Task: Create a rule when custom fields attachments is set to a datein this month.
Action: Mouse moved to (1306, 111)
Screenshot: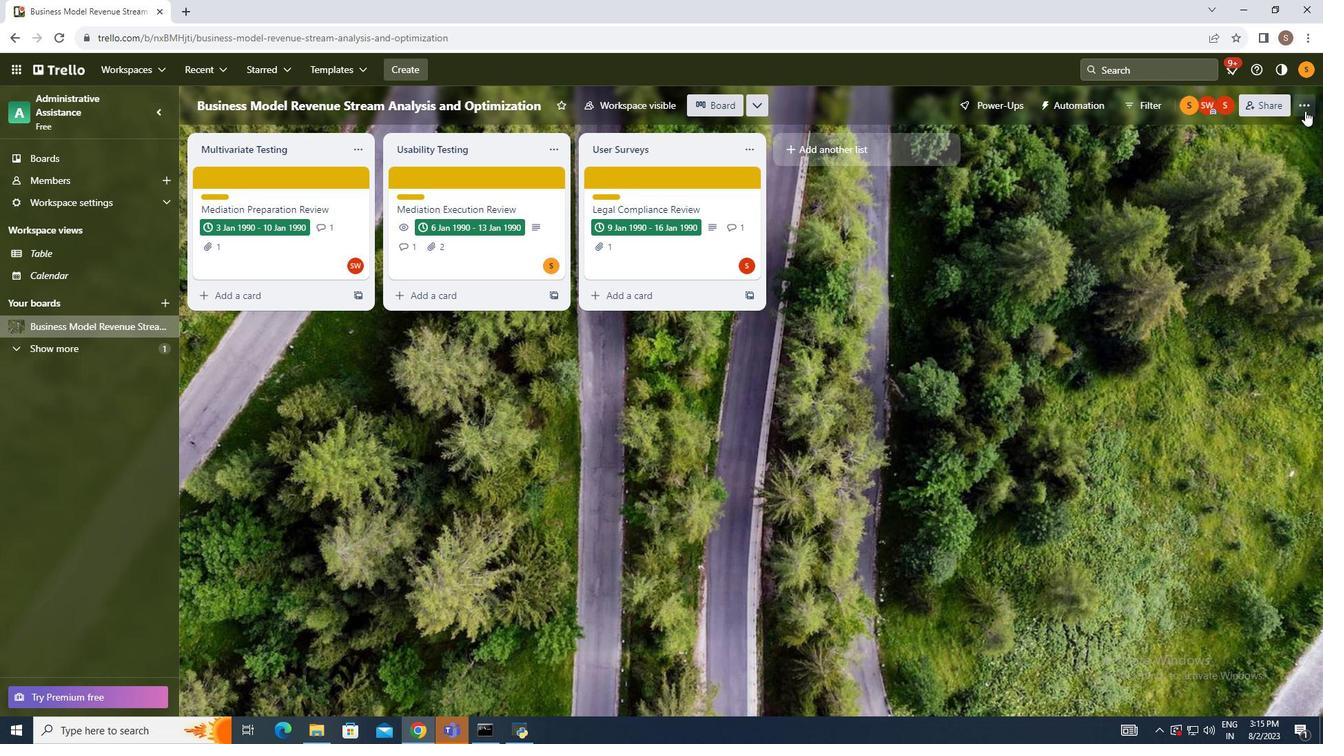 
Action: Mouse pressed left at (1306, 111)
Screenshot: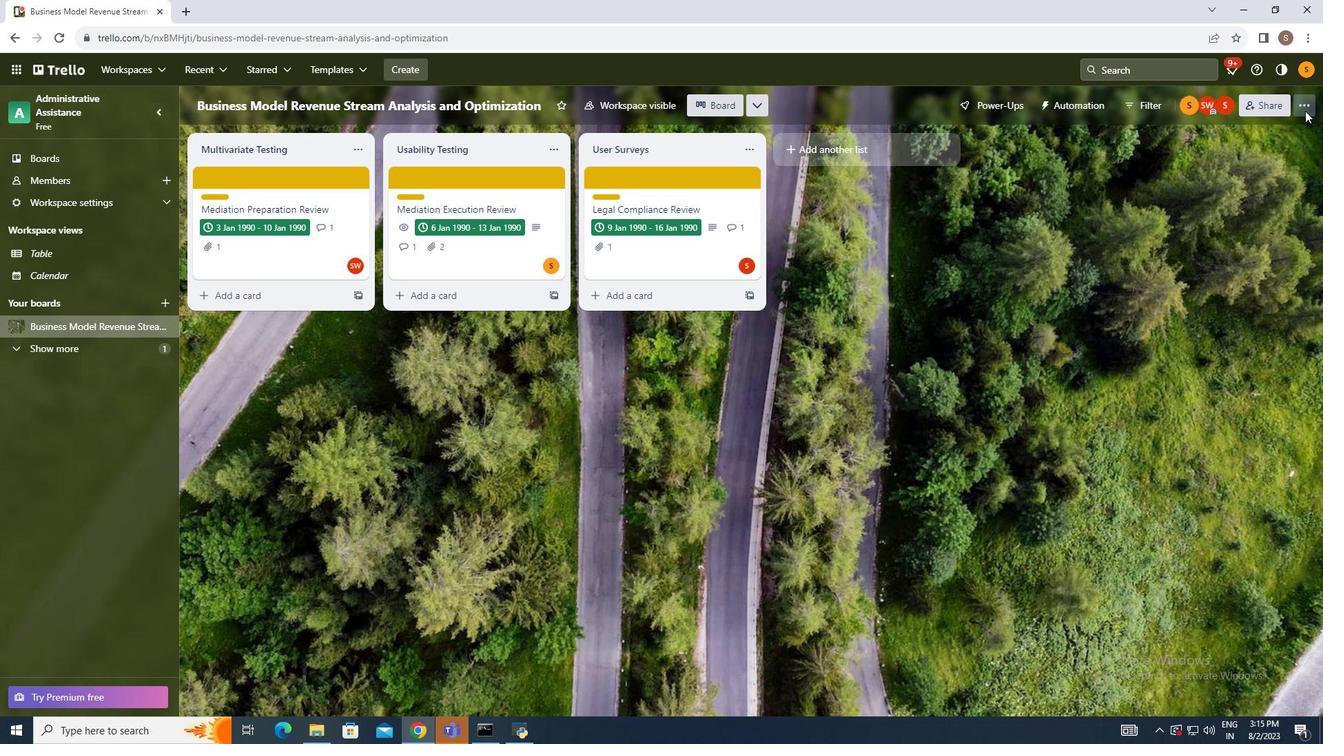 
Action: Mouse moved to (1194, 292)
Screenshot: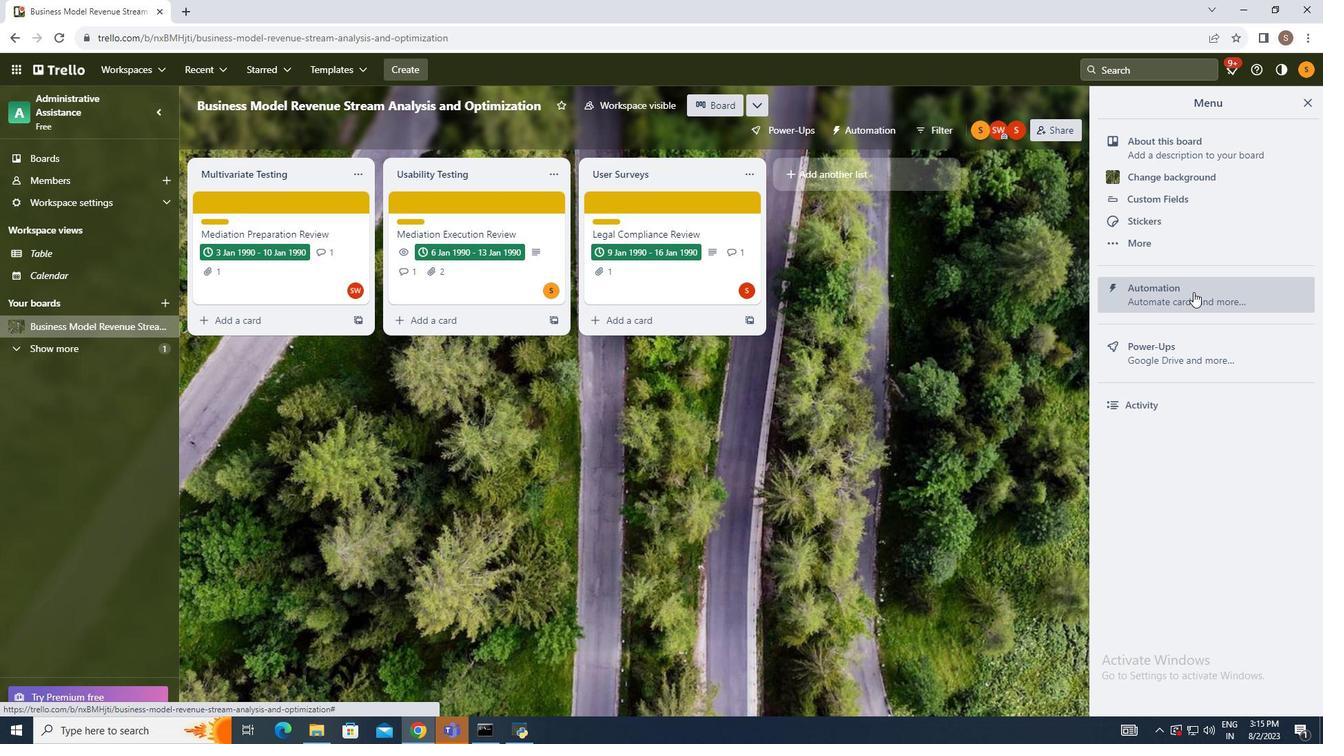 
Action: Mouse pressed left at (1194, 292)
Screenshot: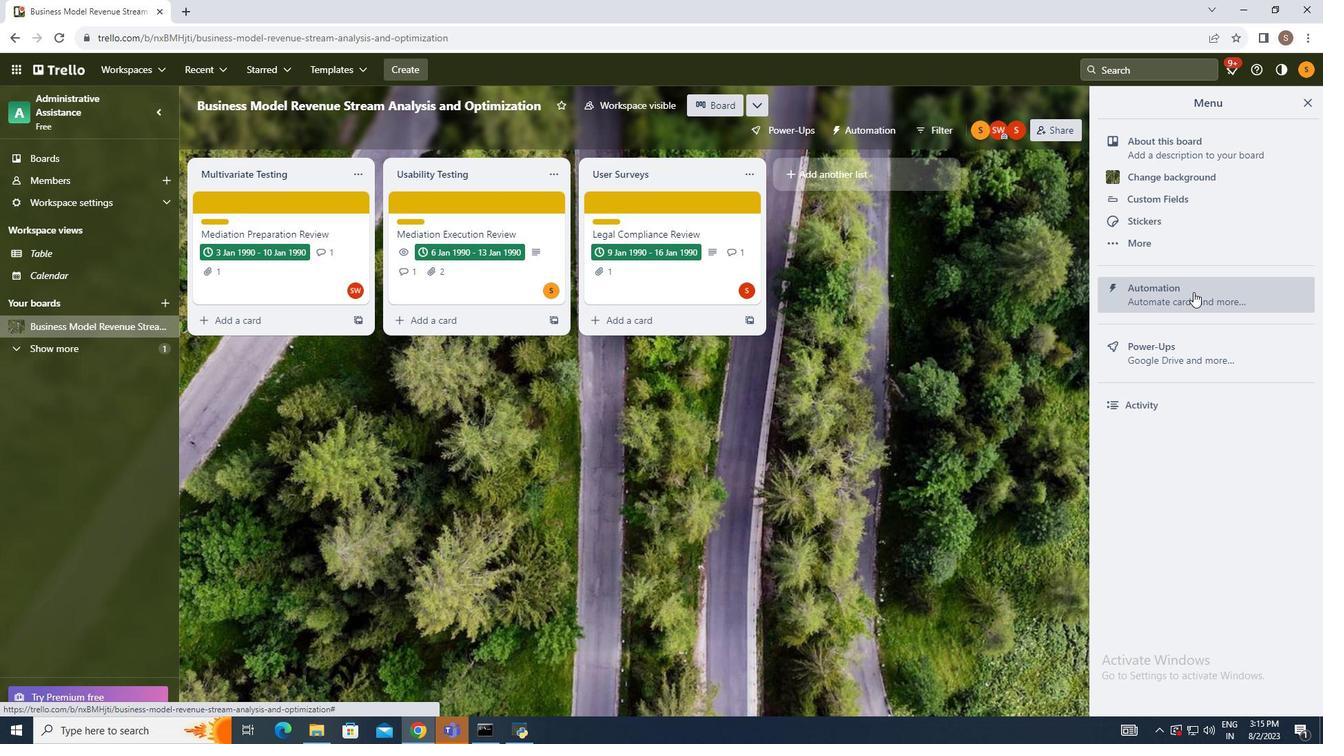 
Action: Mouse moved to (250, 251)
Screenshot: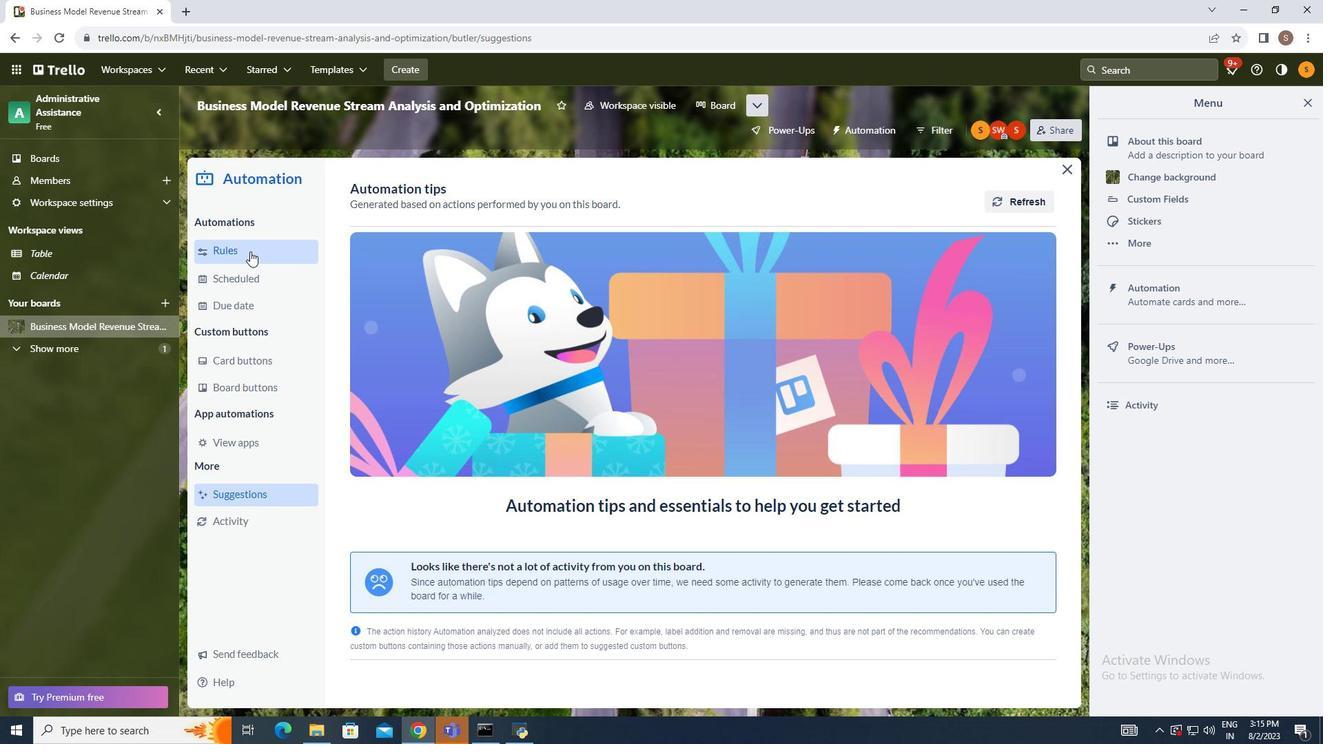 
Action: Mouse pressed left at (250, 251)
Screenshot: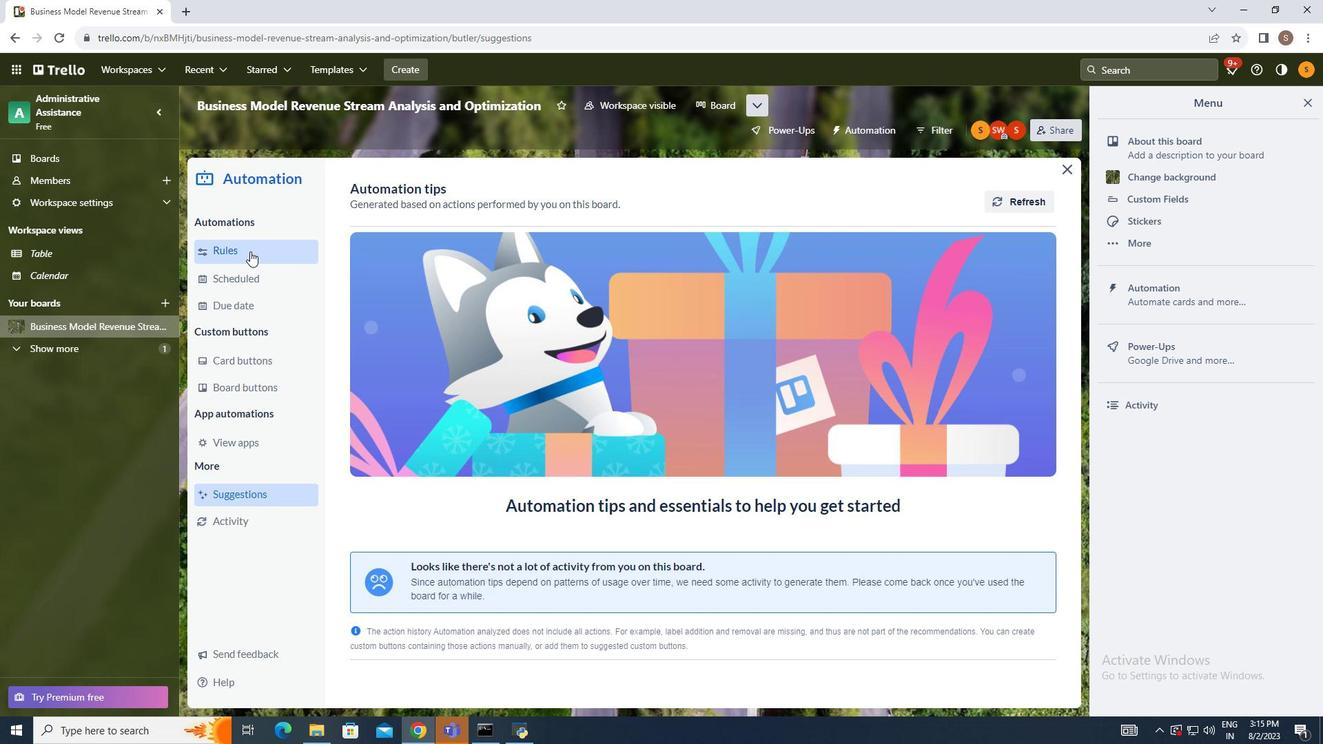 
Action: Mouse moved to (912, 194)
Screenshot: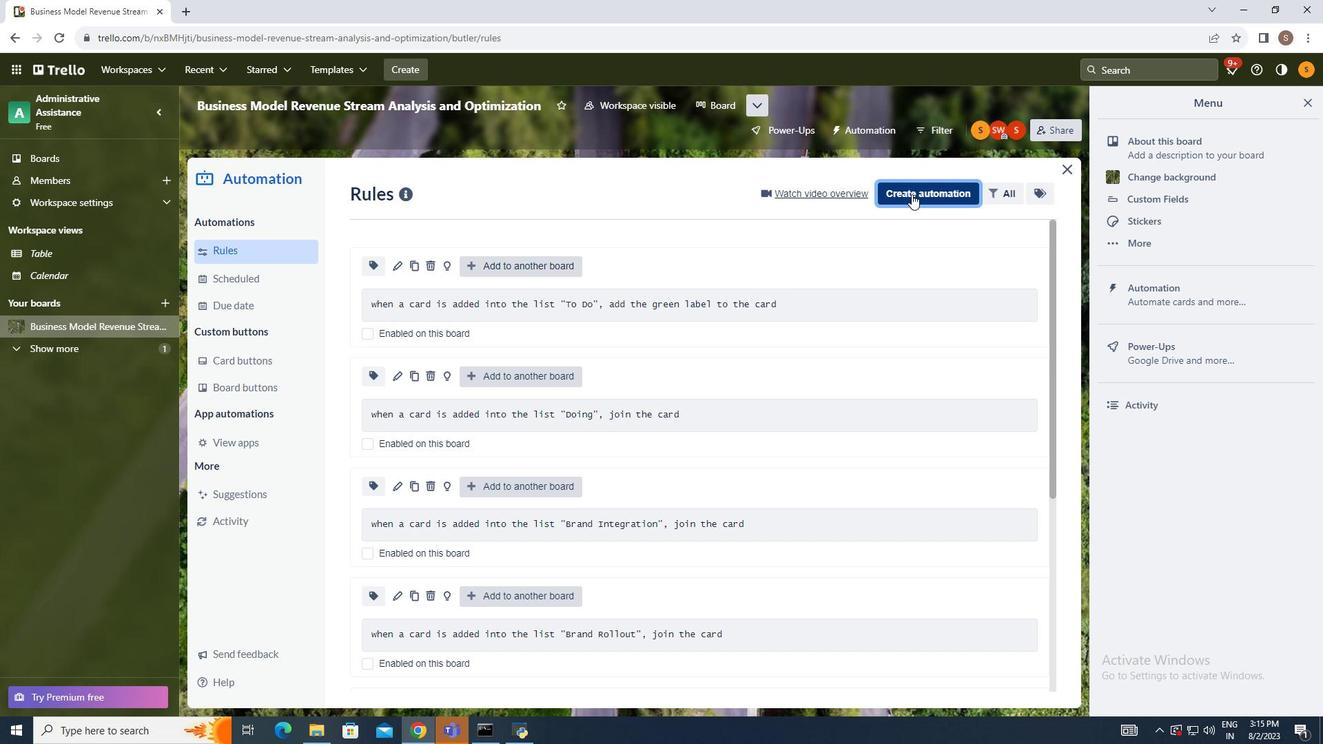 
Action: Mouse pressed left at (912, 194)
Screenshot: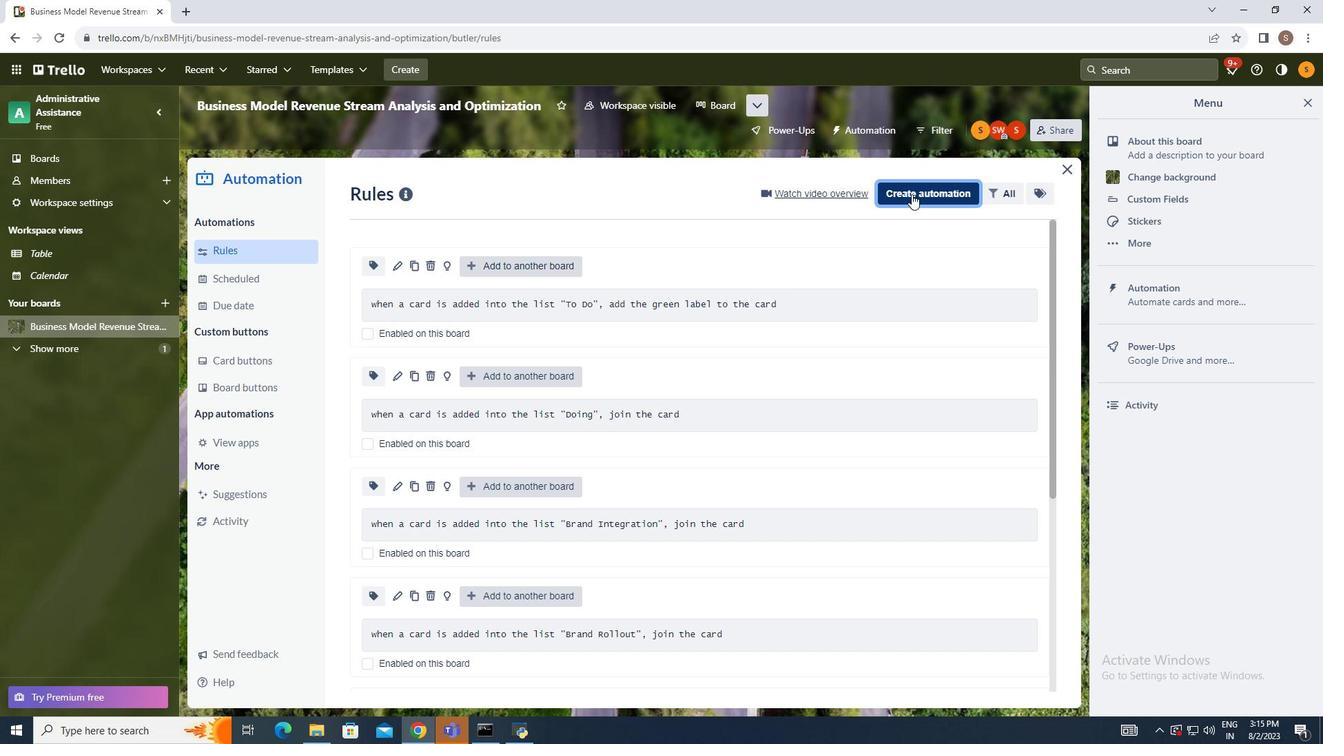 
Action: Mouse moved to (724, 322)
Screenshot: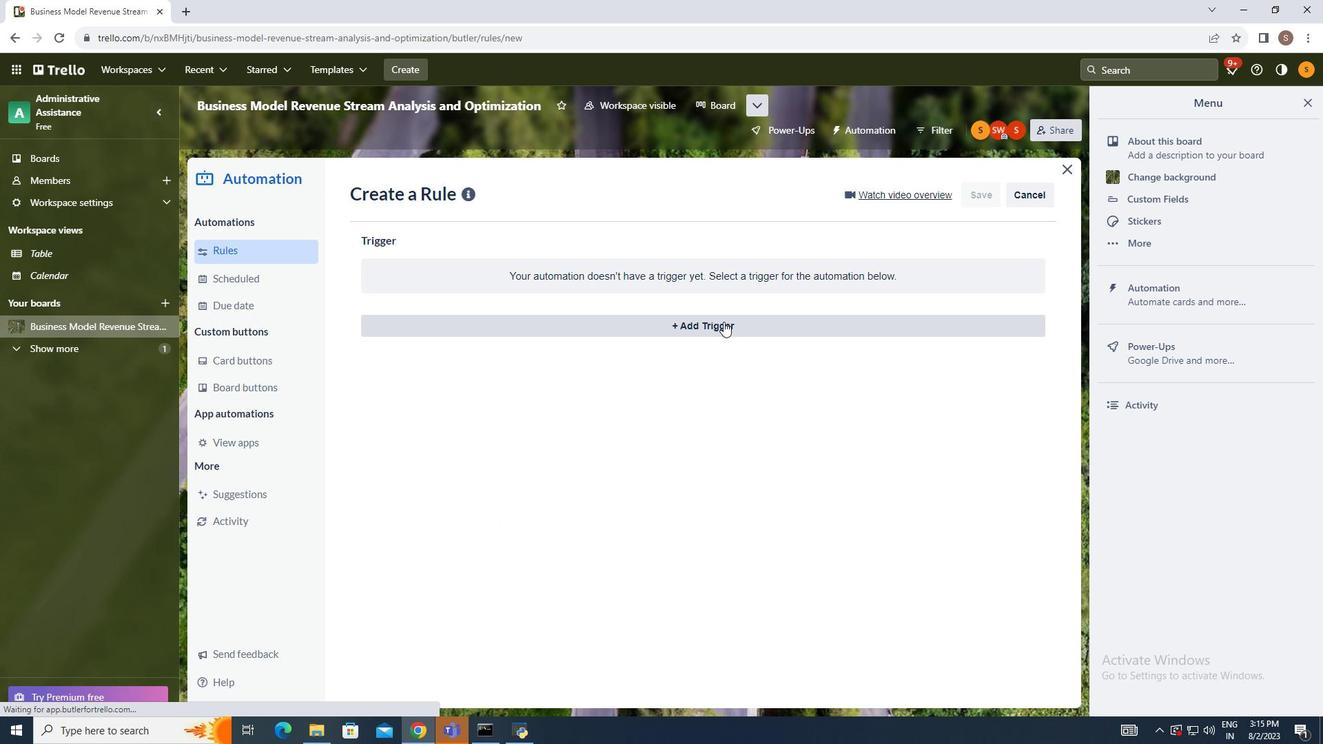 
Action: Mouse pressed left at (724, 322)
Screenshot: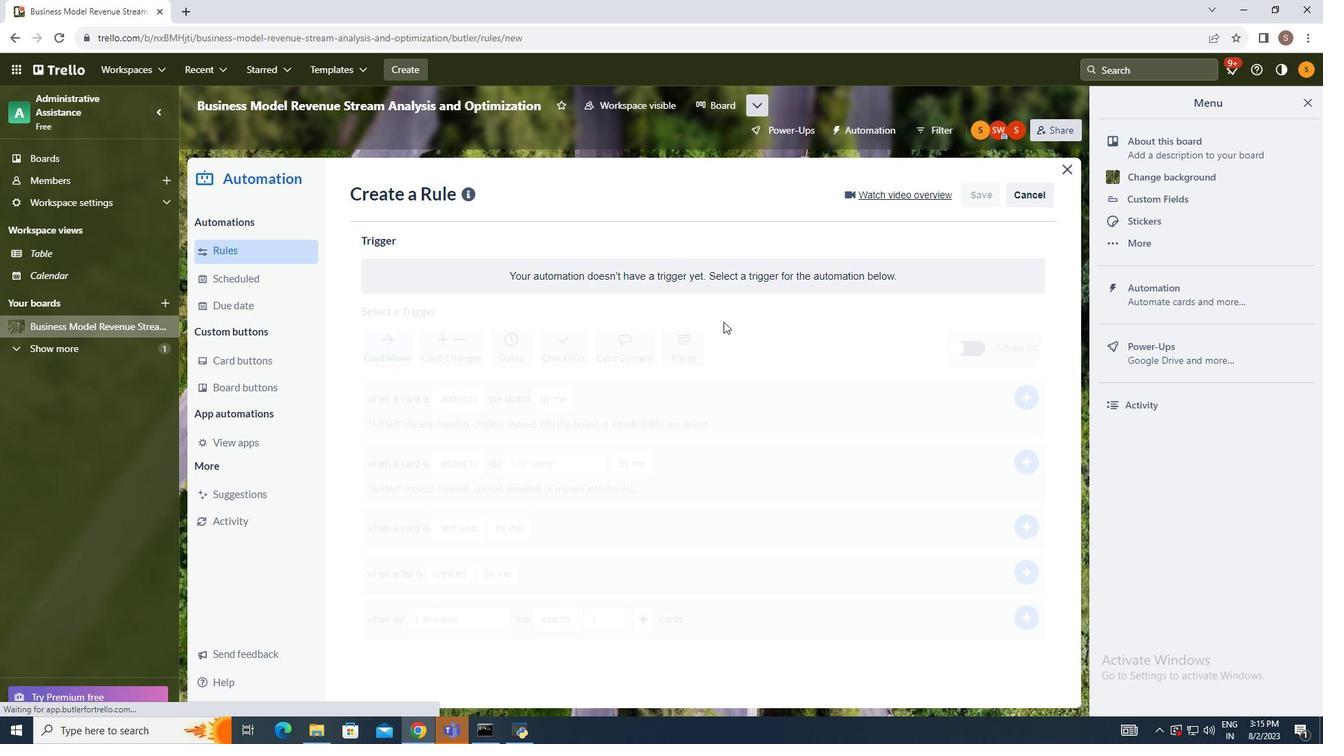 
Action: Mouse moved to (692, 380)
Screenshot: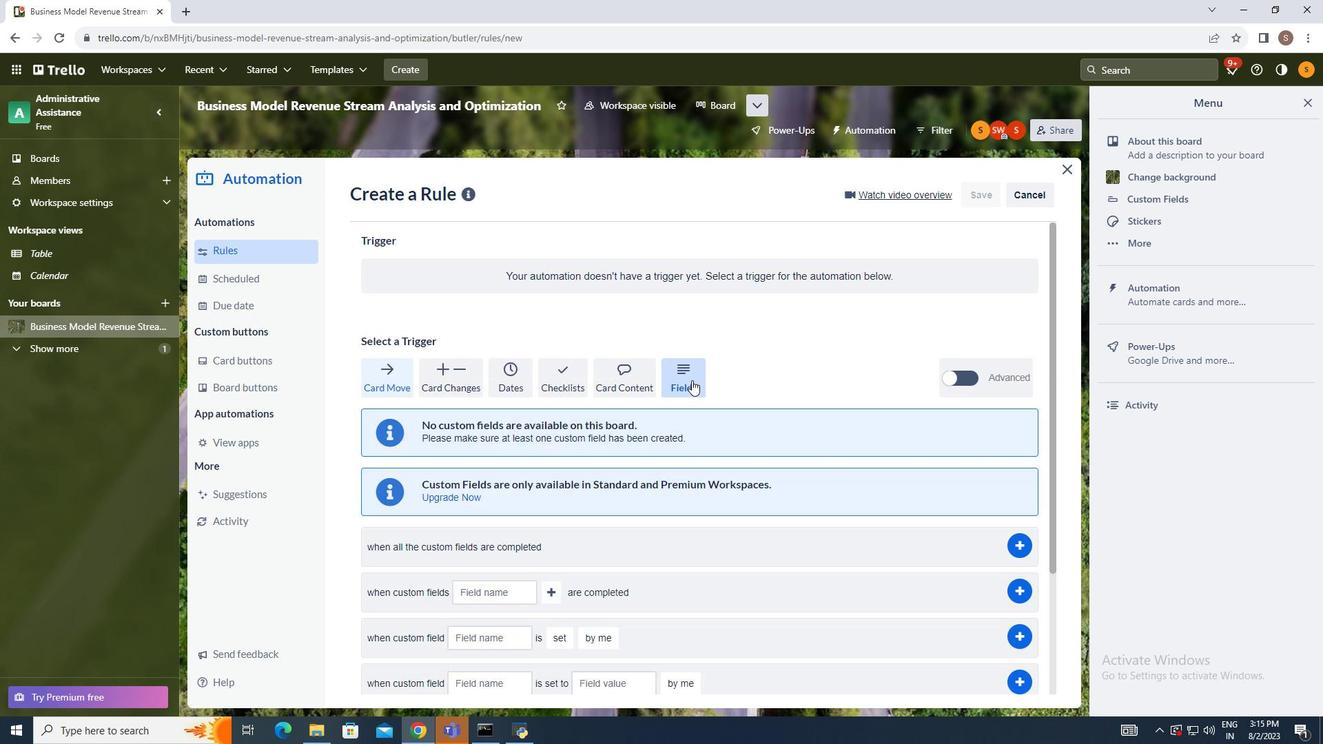 
Action: Mouse pressed left at (692, 380)
Screenshot: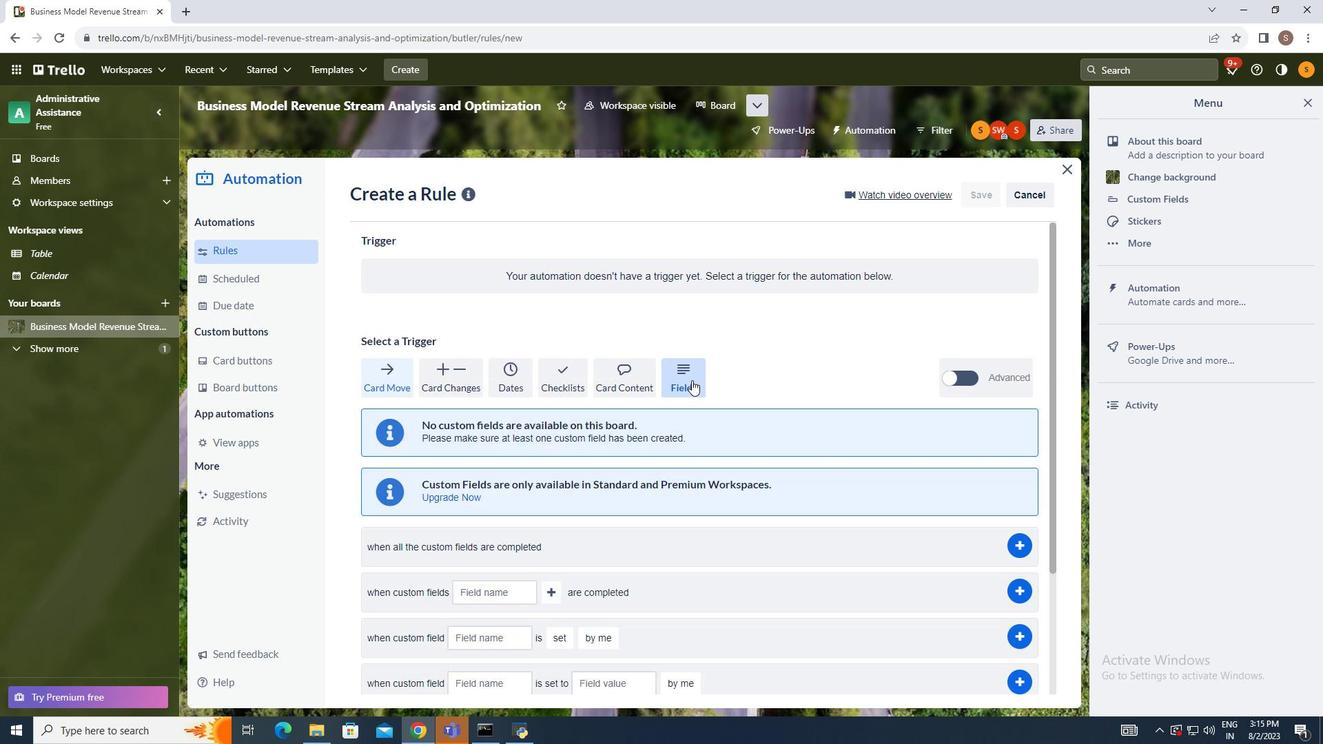 
Action: Mouse moved to (693, 422)
Screenshot: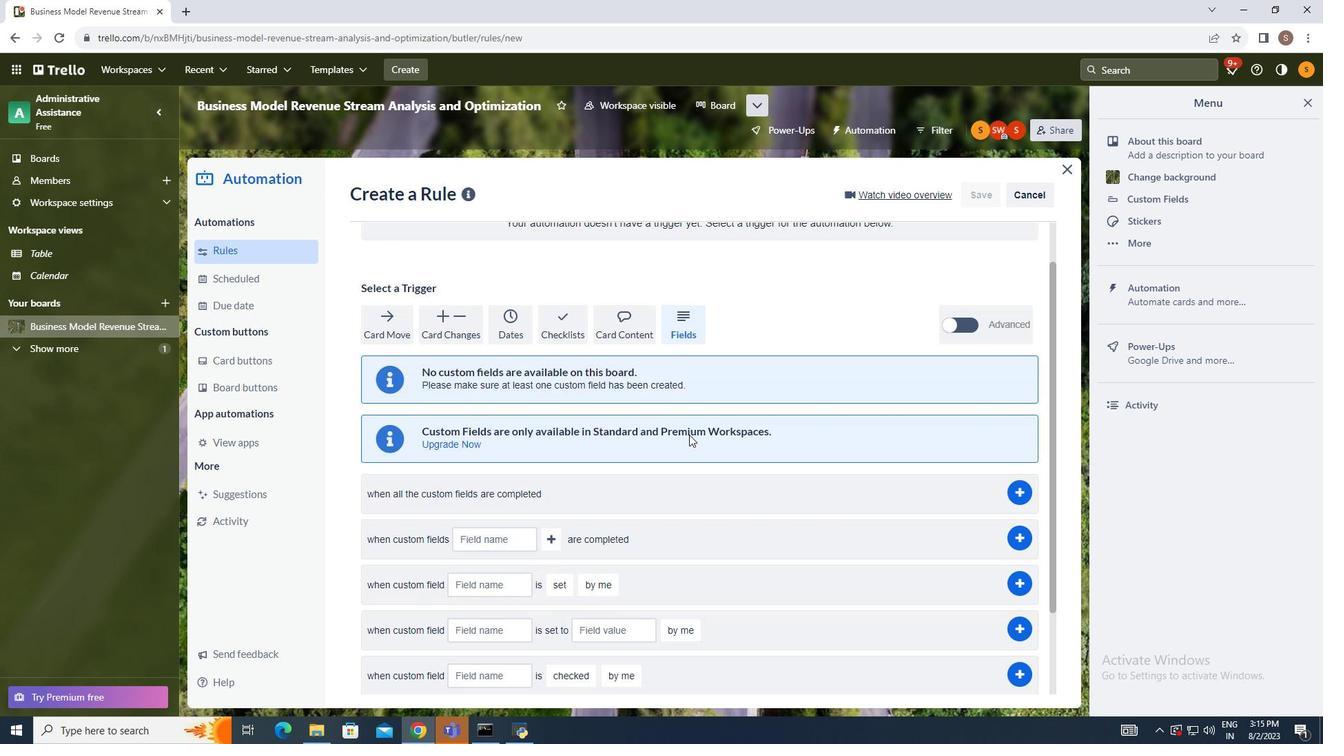 
Action: Mouse scrolled (693, 421) with delta (0, 0)
Screenshot: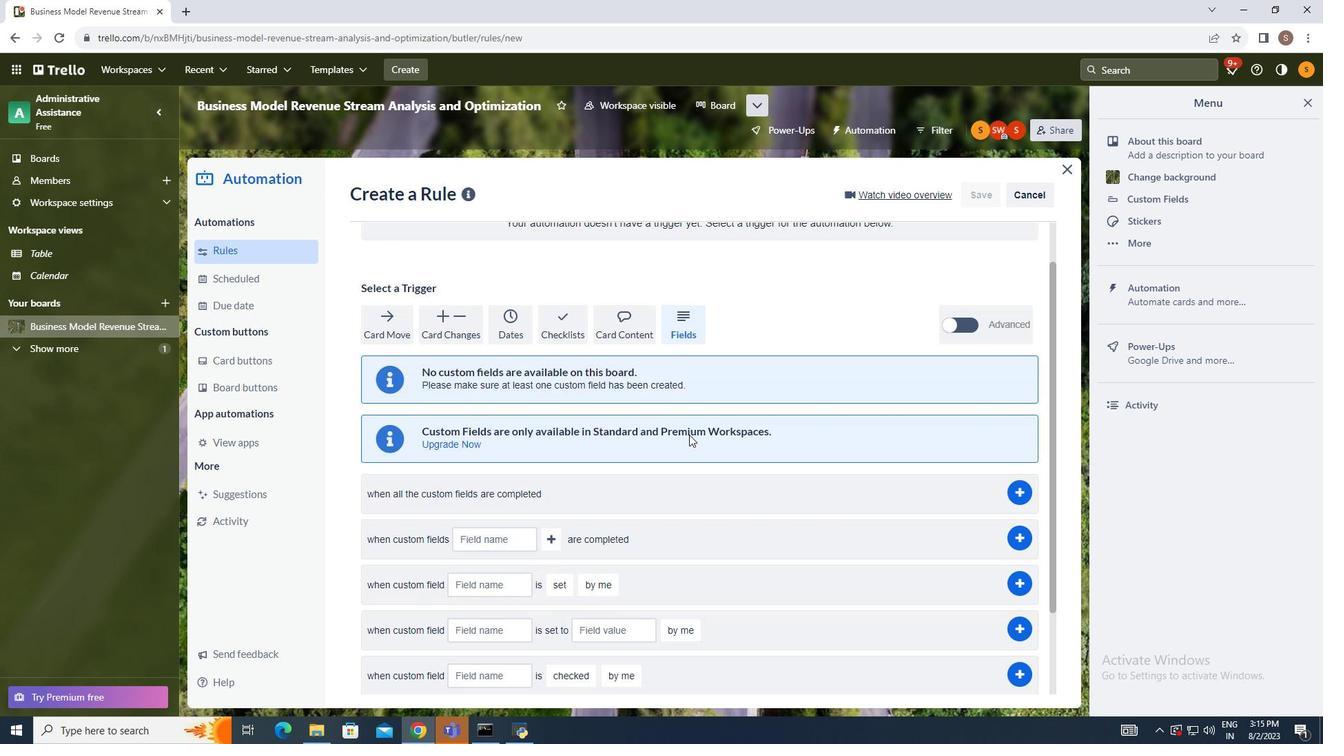 
Action: Mouse moved to (691, 429)
Screenshot: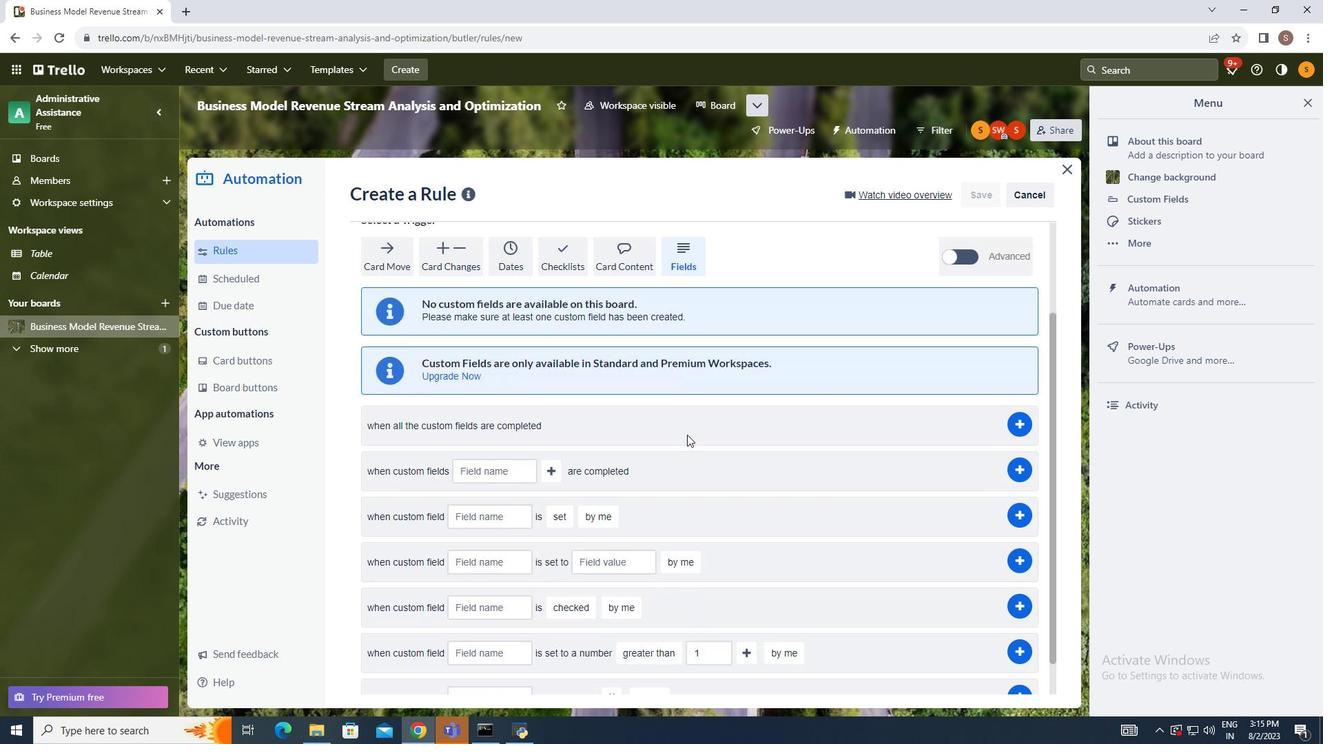 
Action: Mouse scrolled (691, 428) with delta (0, 0)
Screenshot: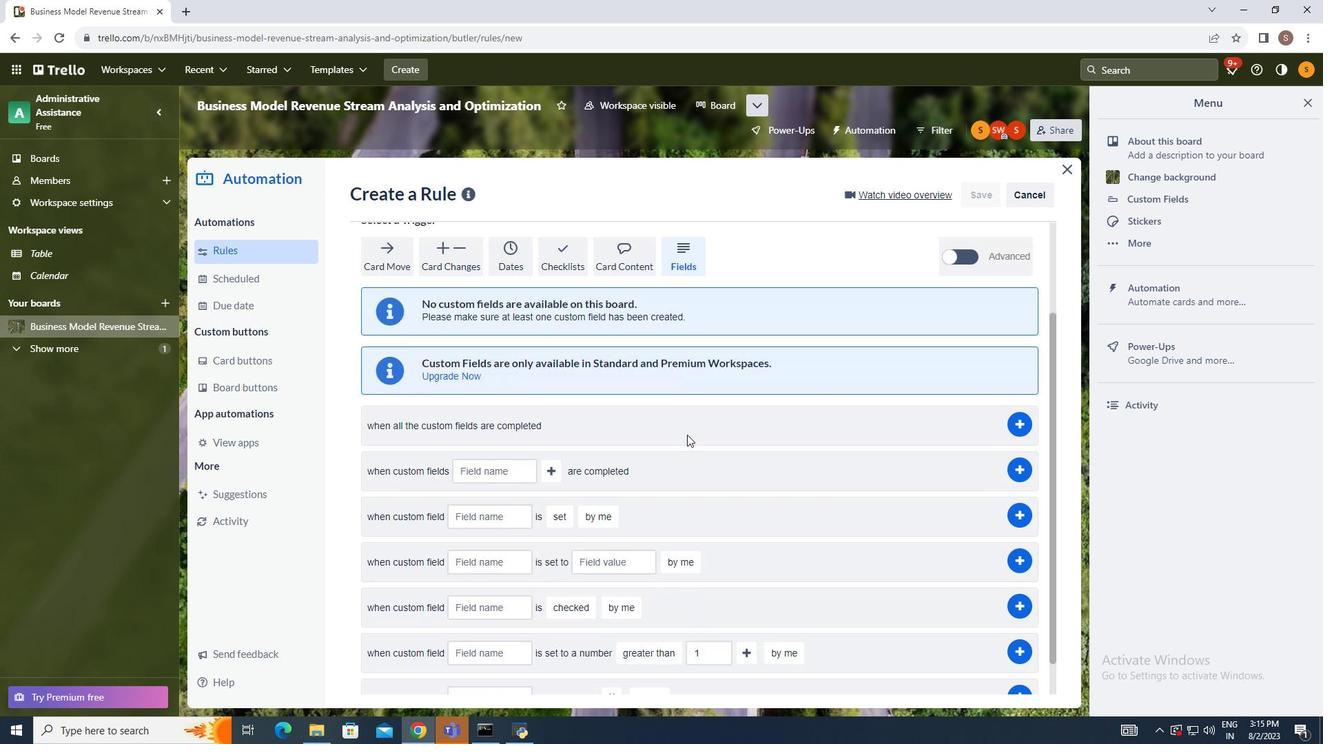 
Action: Mouse moved to (690, 433)
Screenshot: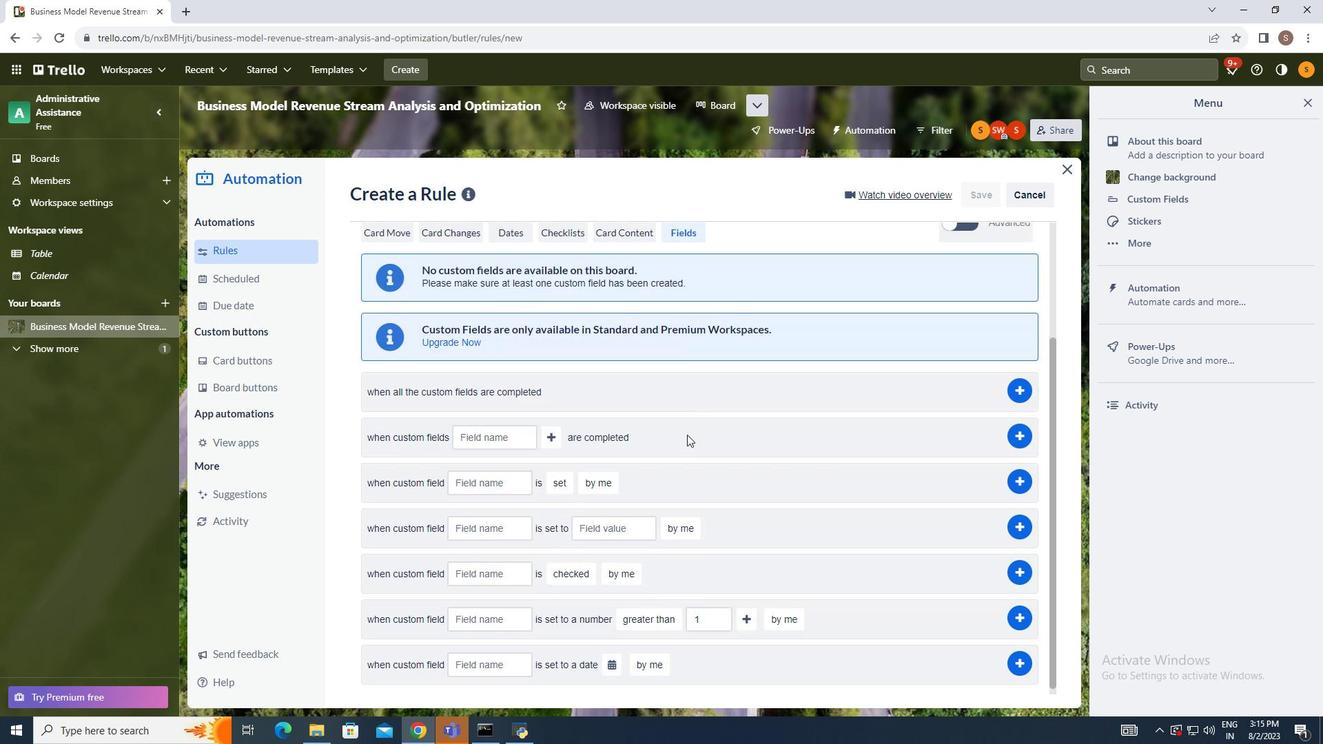 
Action: Mouse scrolled (690, 433) with delta (0, 0)
Screenshot: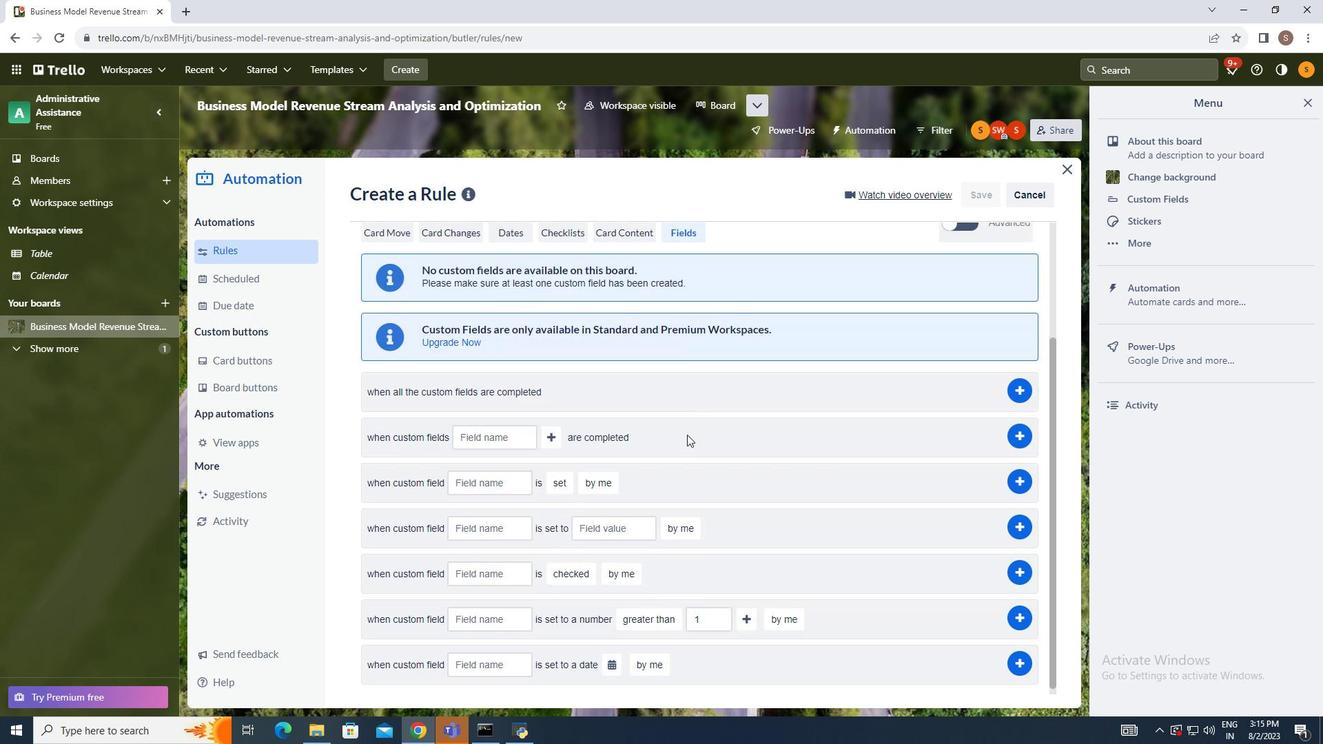 
Action: Mouse moved to (690, 434)
Screenshot: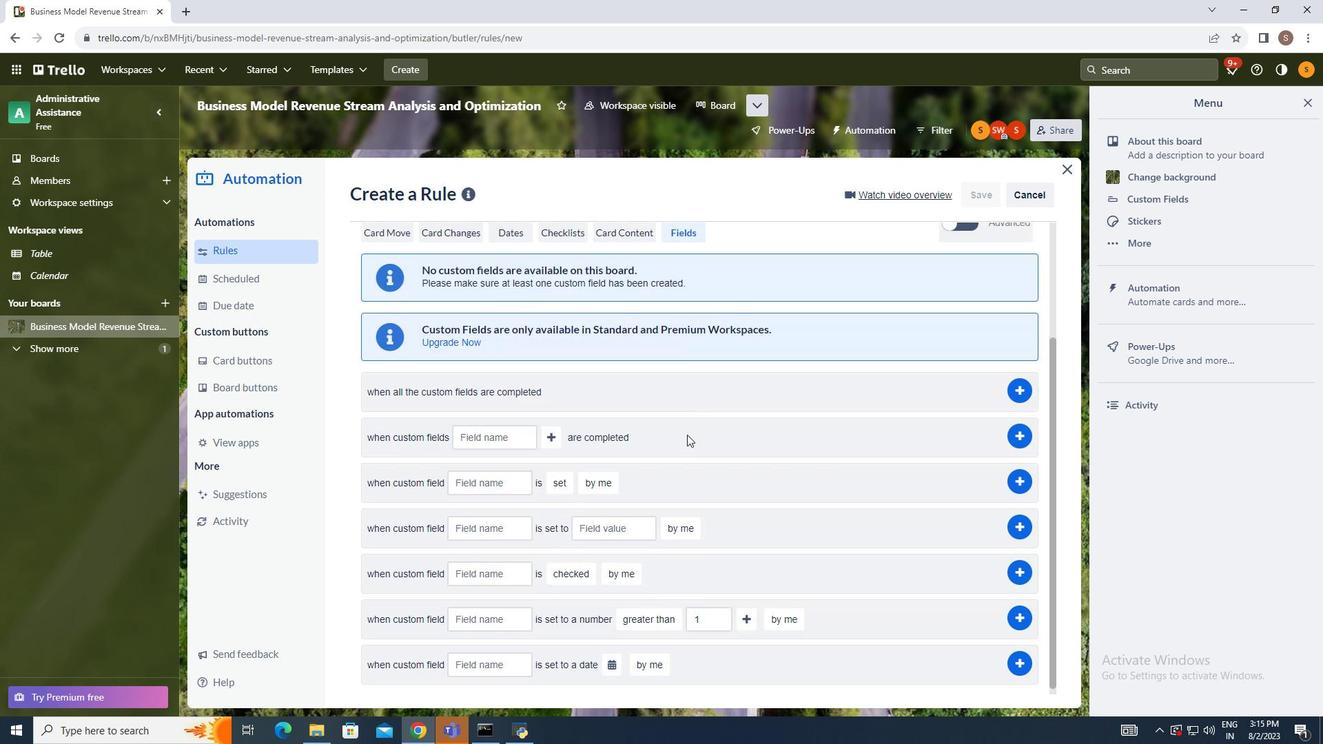 
Action: Mouse scrolled (690, 433) with delta (0, 0)
Screenshot: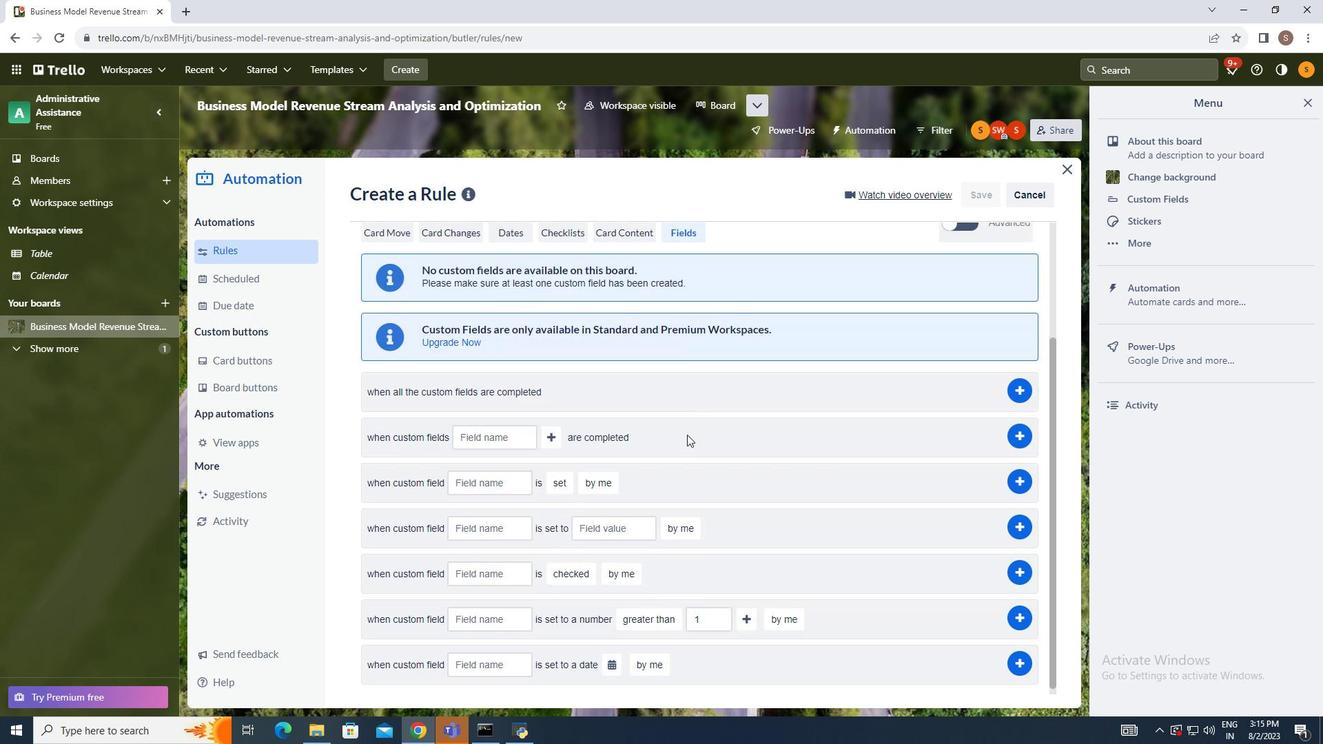 
Action: Mouse moved to (688, 435)
Screenshot: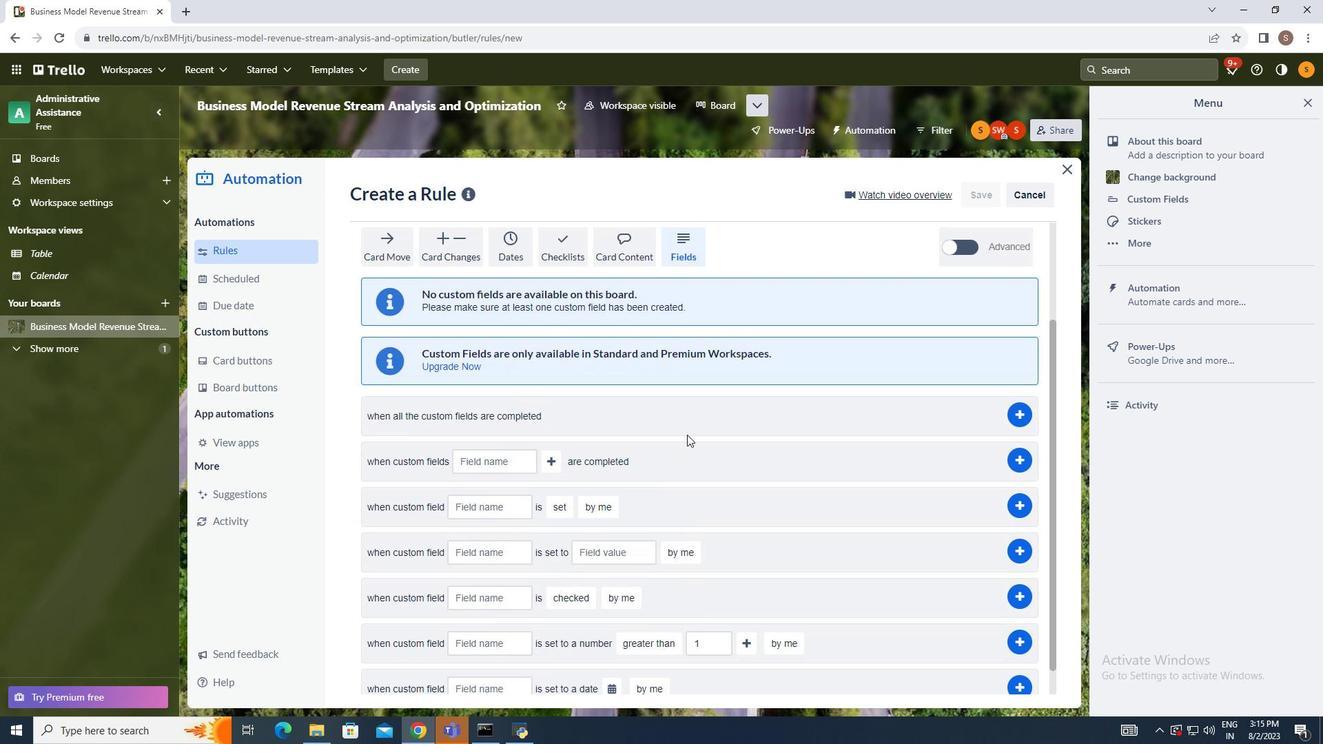 
Action: Mouse scrolled (688, 435) with delta (0, 0)
Screenshot: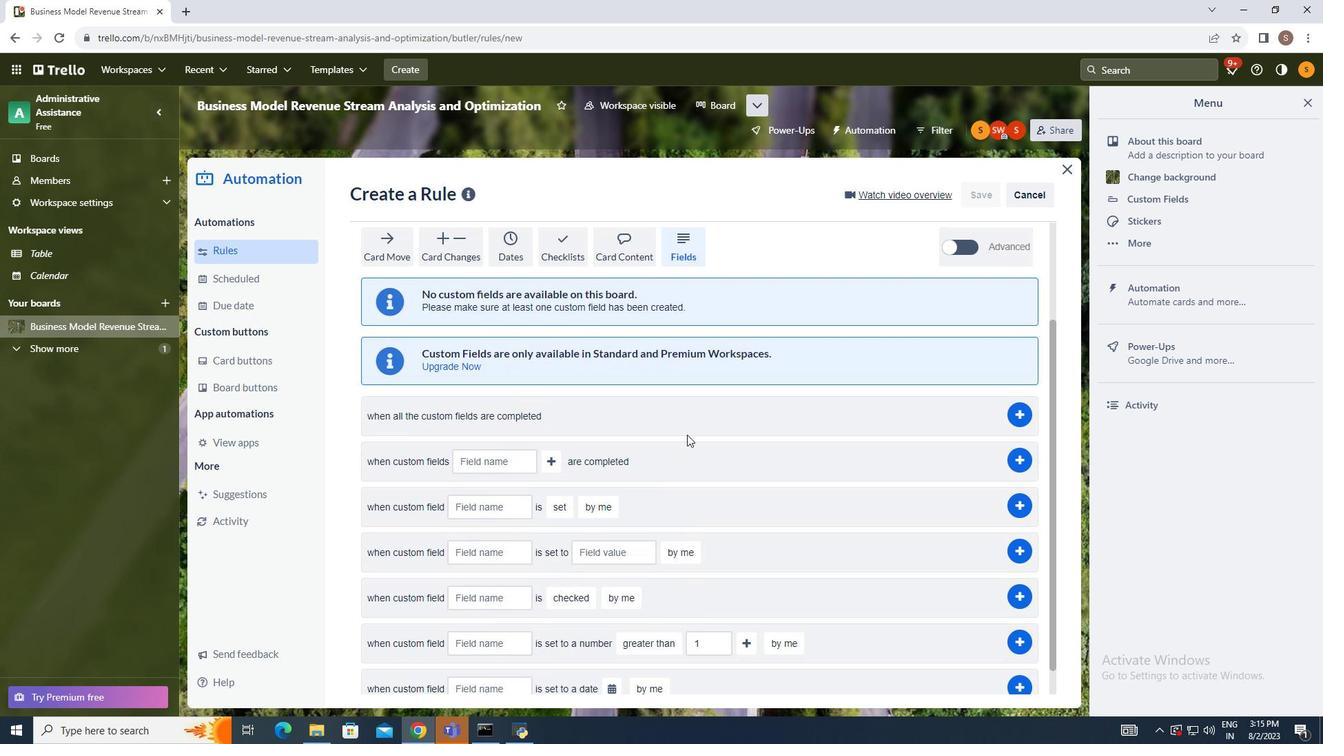 
Action: Mouse moved to (691, 435)
Screenshot: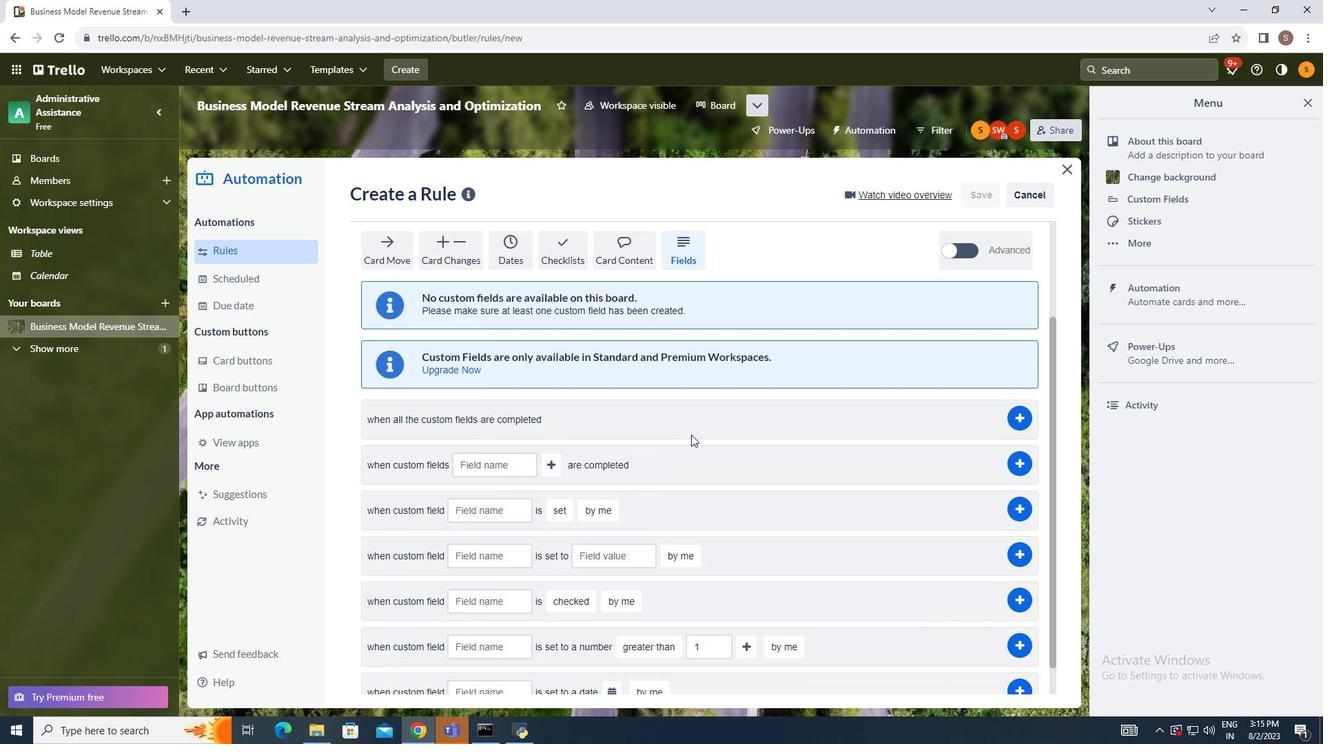 
Action: Mouse scrolled (691, 434) with delta (0, 0)
Screenshot: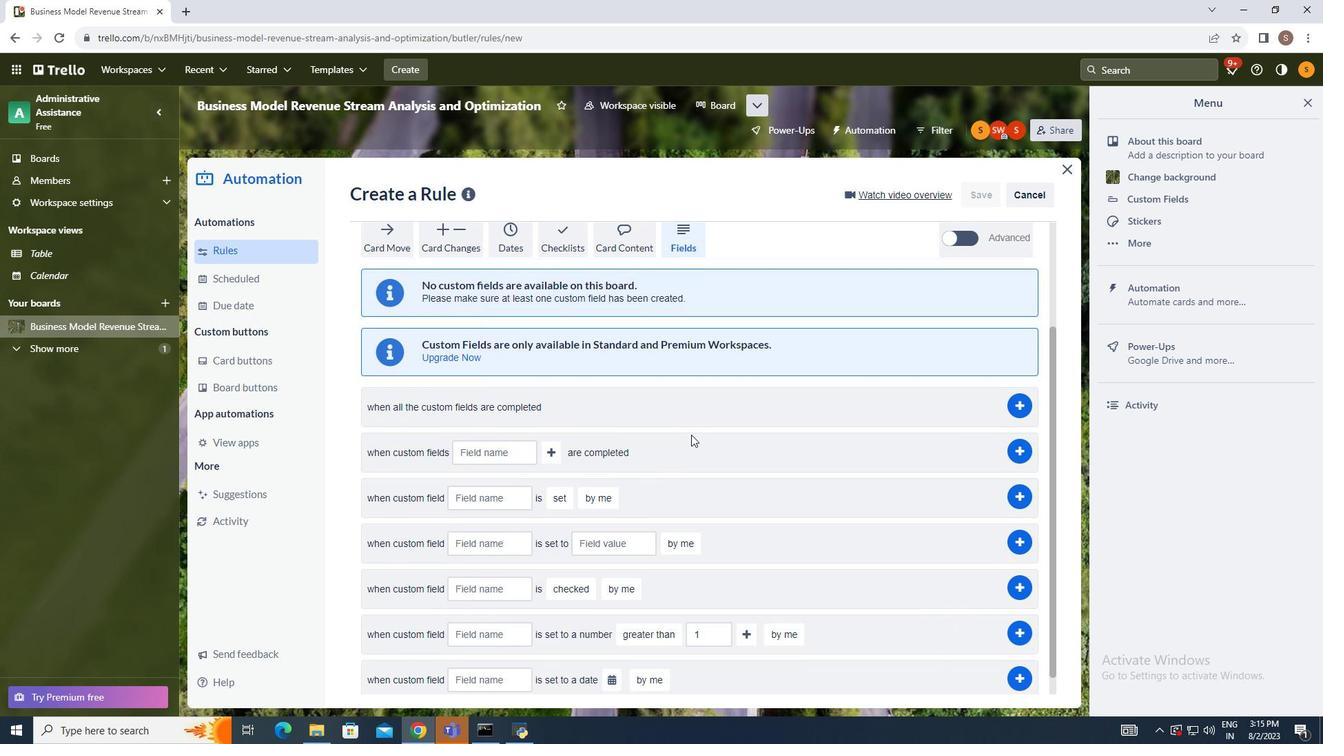 
Action: Mouse scrolled (691, 435) with delta (0, 0)
Screenshot: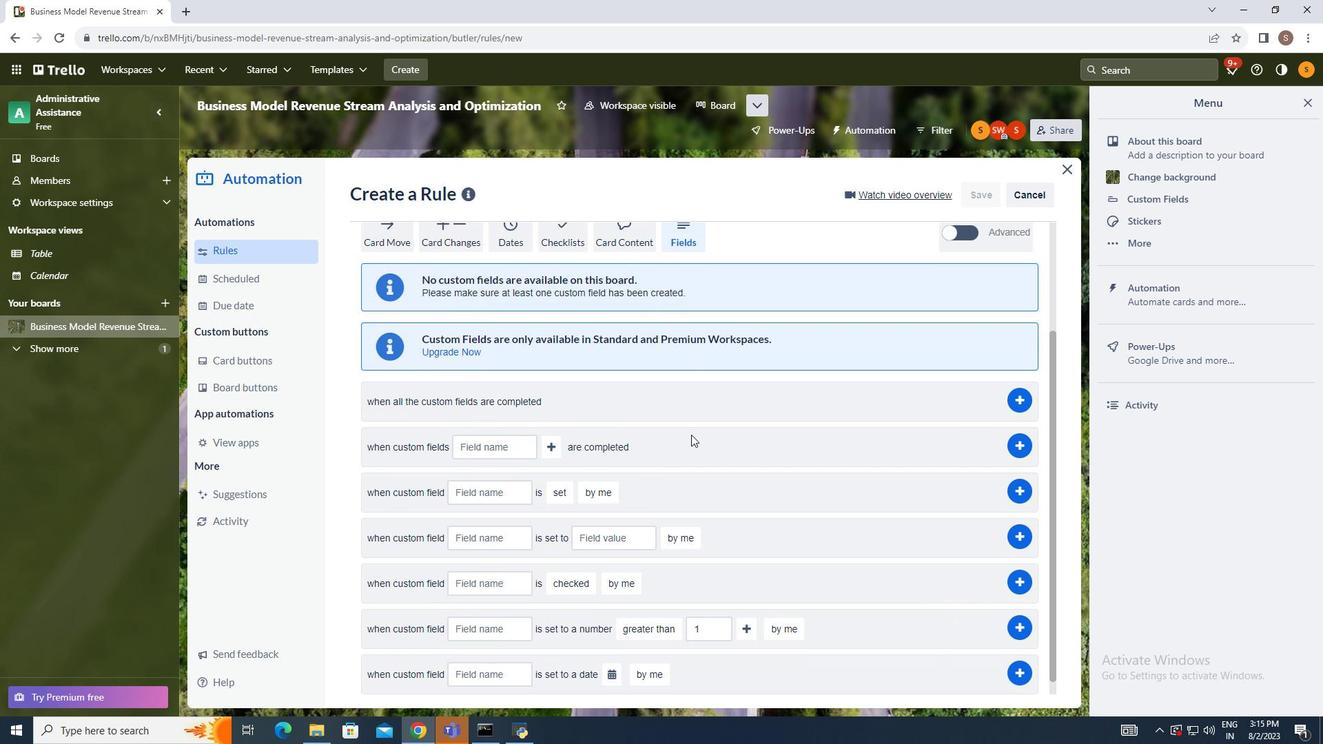 
Action: Mouse scrolled (691, 434) with delta (0, 0)
Screenshot: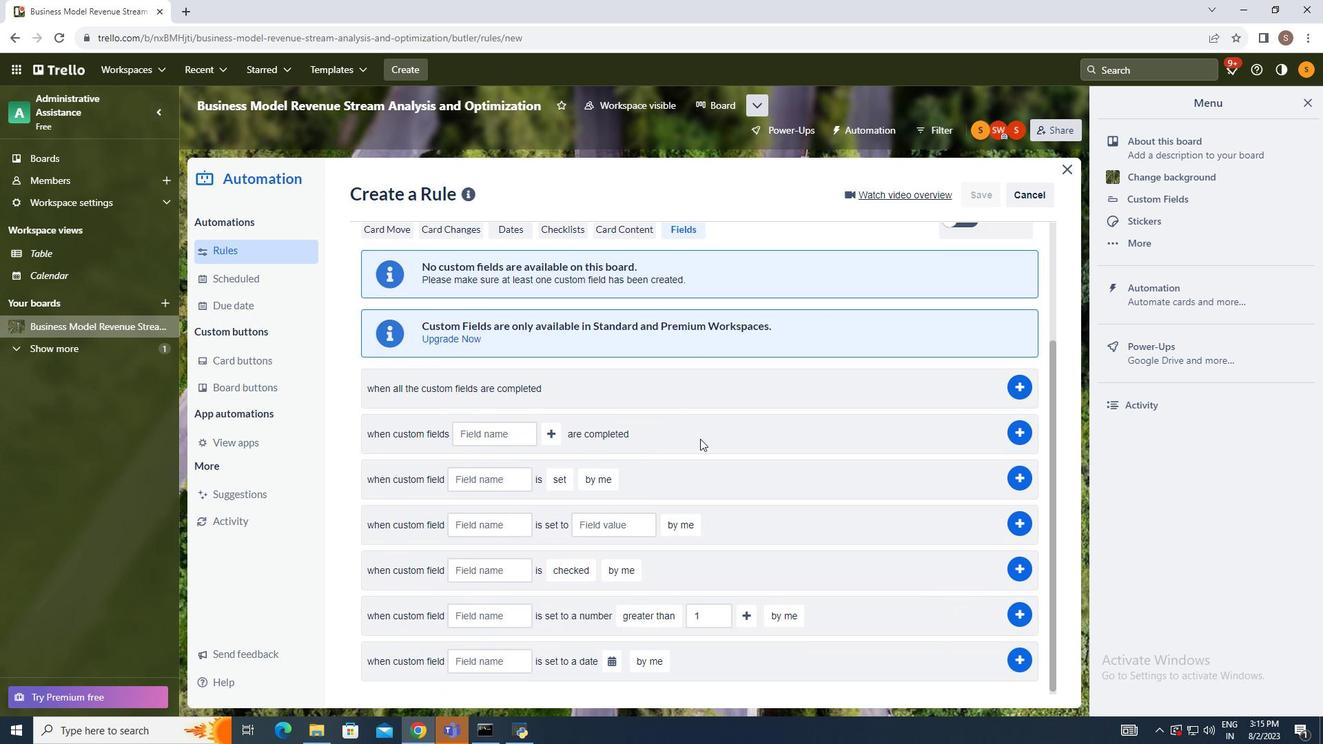 
Action: Mouse scrolled (691, 434) with delta (0, 0)
Screenshot: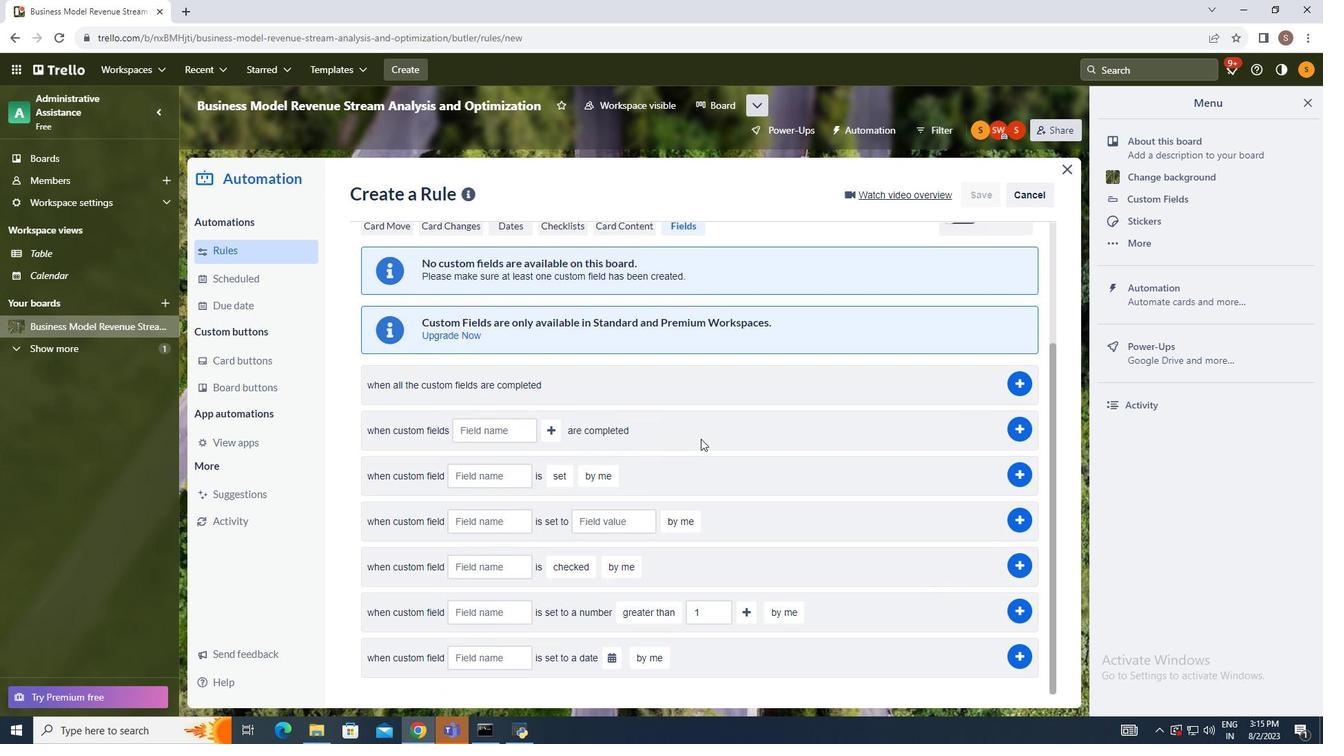 
Action: Mouse moved to (473, 661)
Screenshot: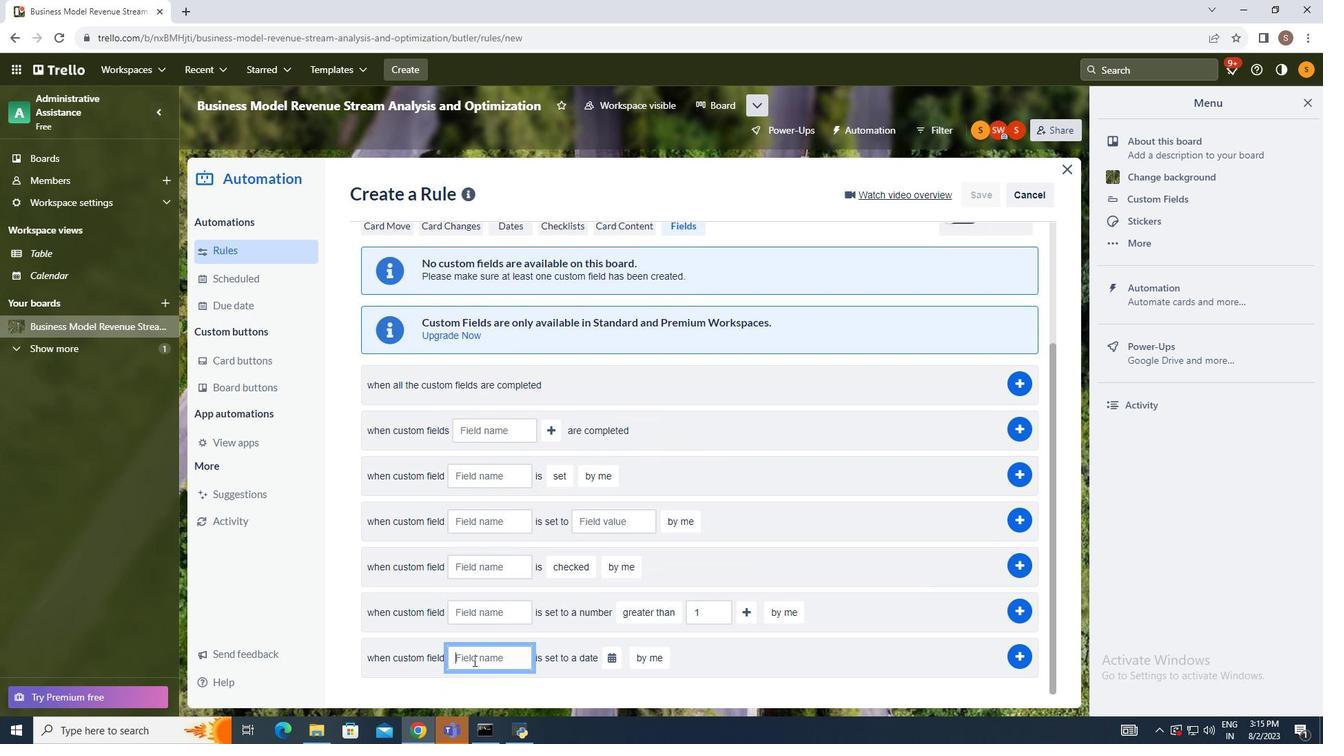 
Action: Mouse pressed left at (473, 661)
Screenshot: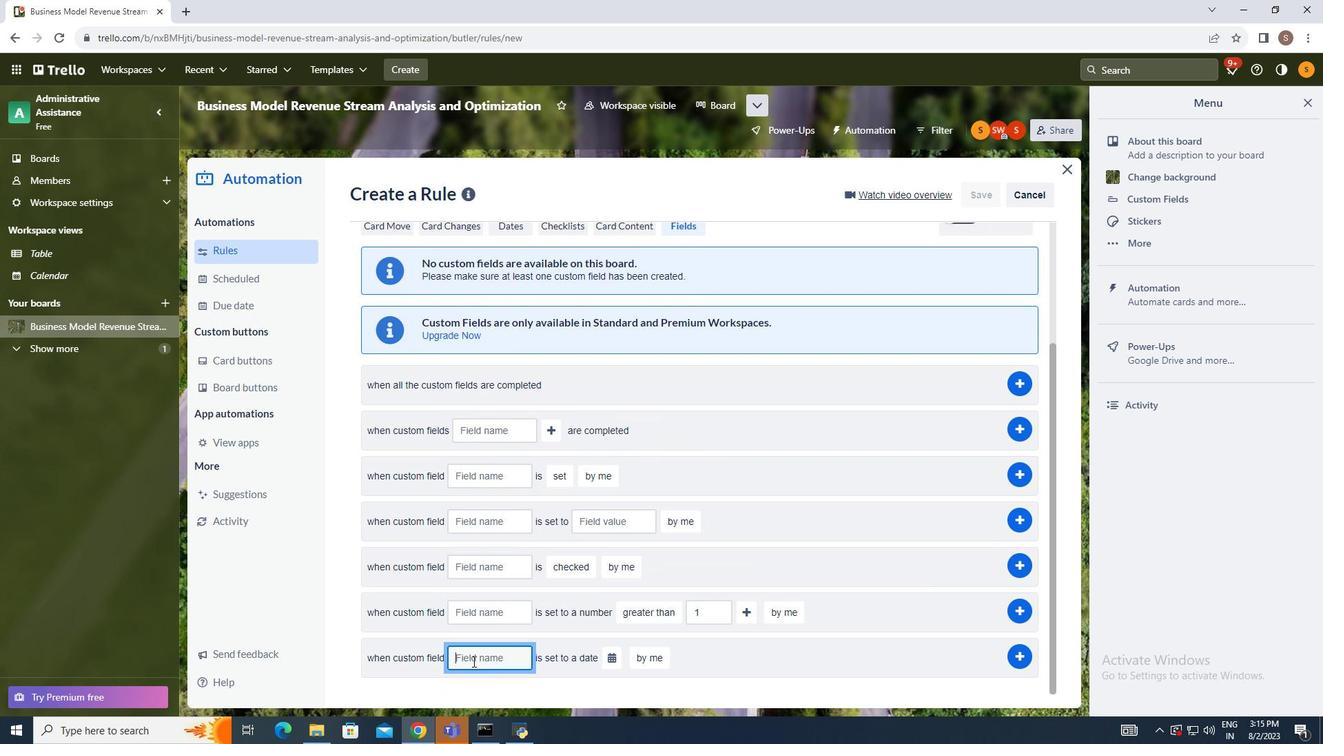 
Action: Mouse moved to (313, 597)
Screenshot: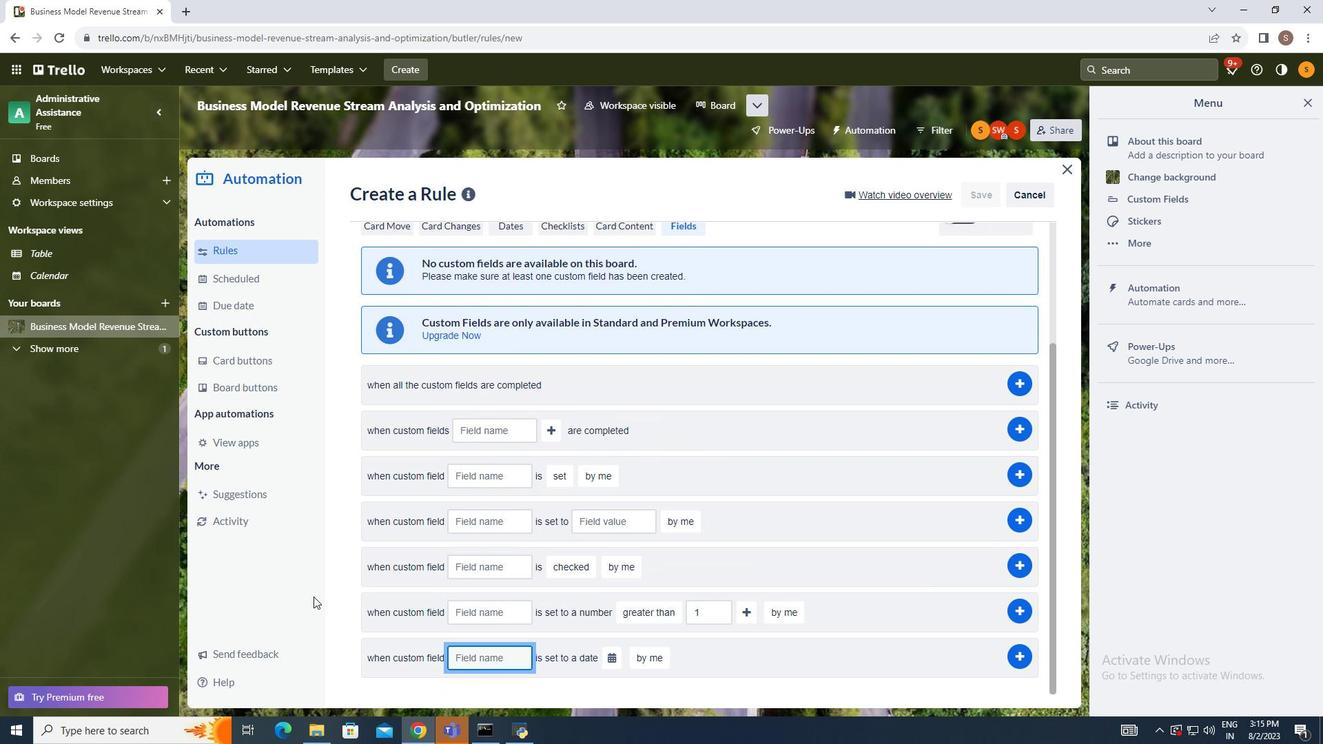 
Action: Key pressed attachments
Screenshot: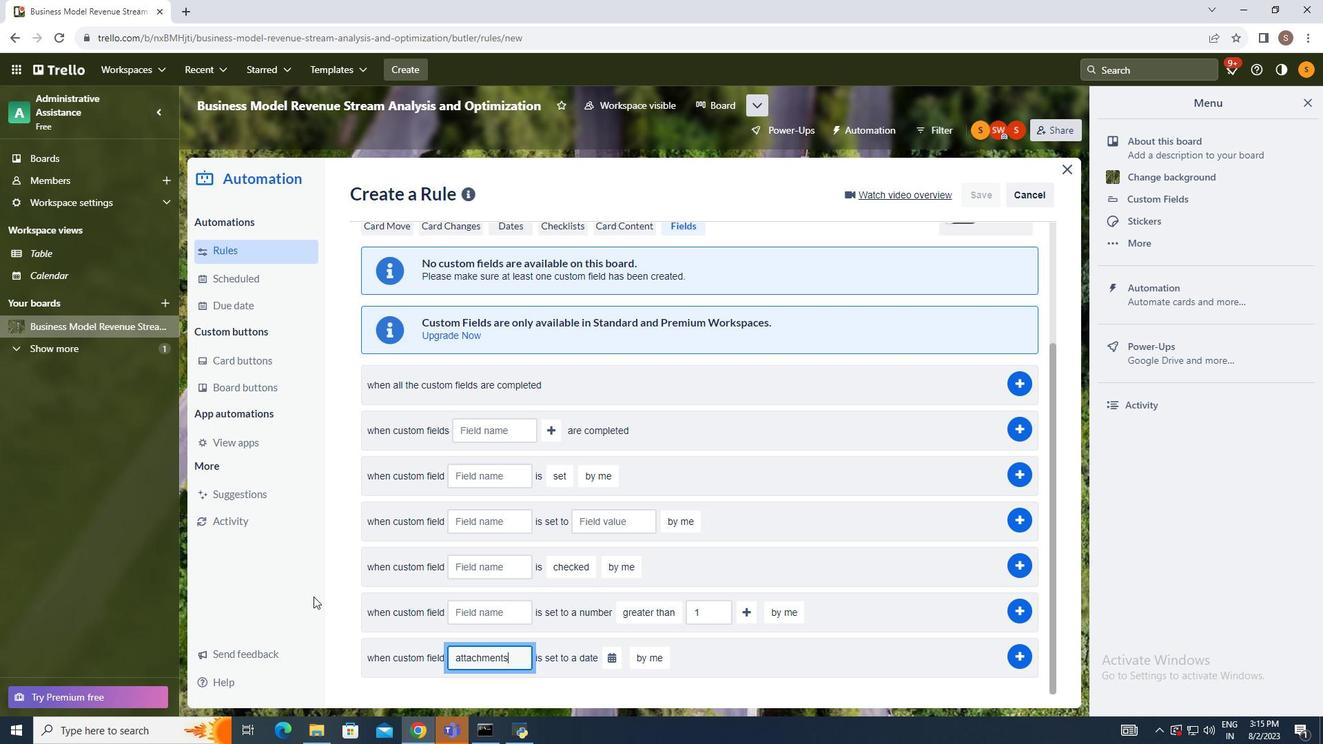 
Action: Mouse moved to (610, 659)
Screenshot: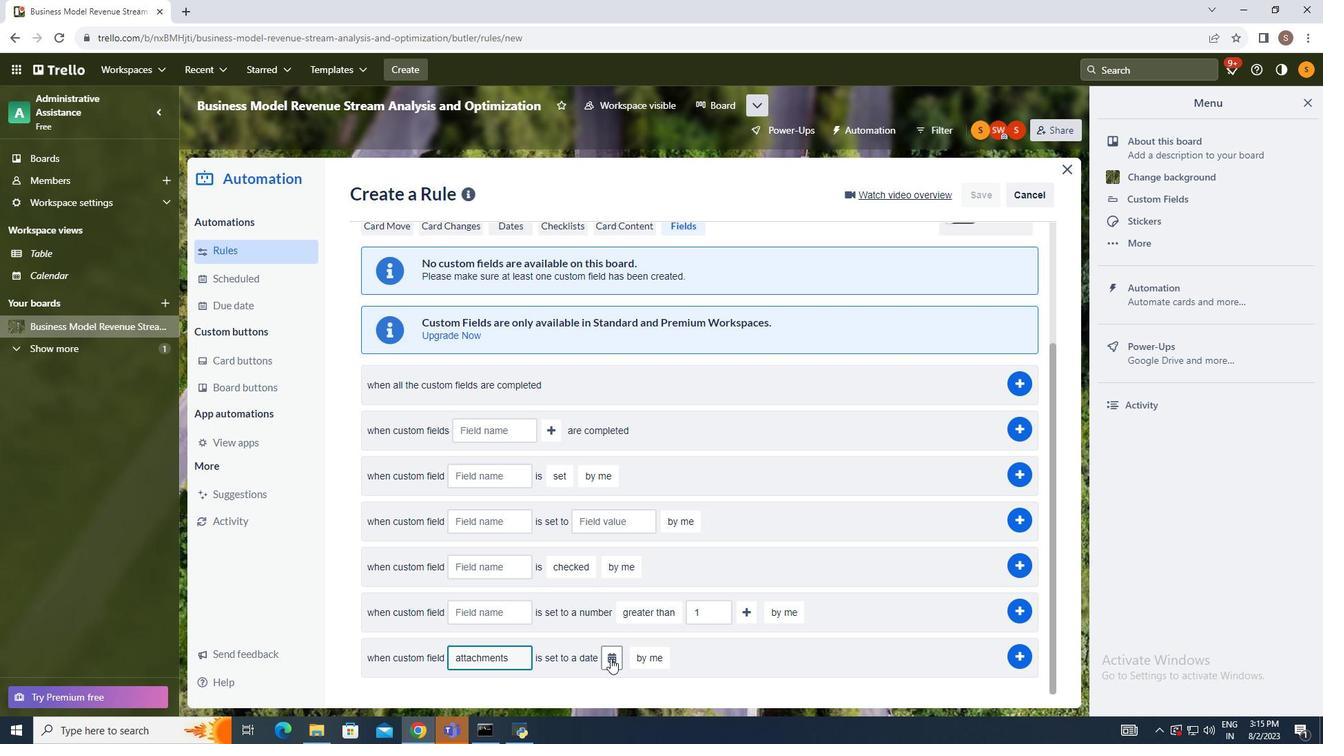 
Action: Mouse pressed left at (610, 659)
Screenshot: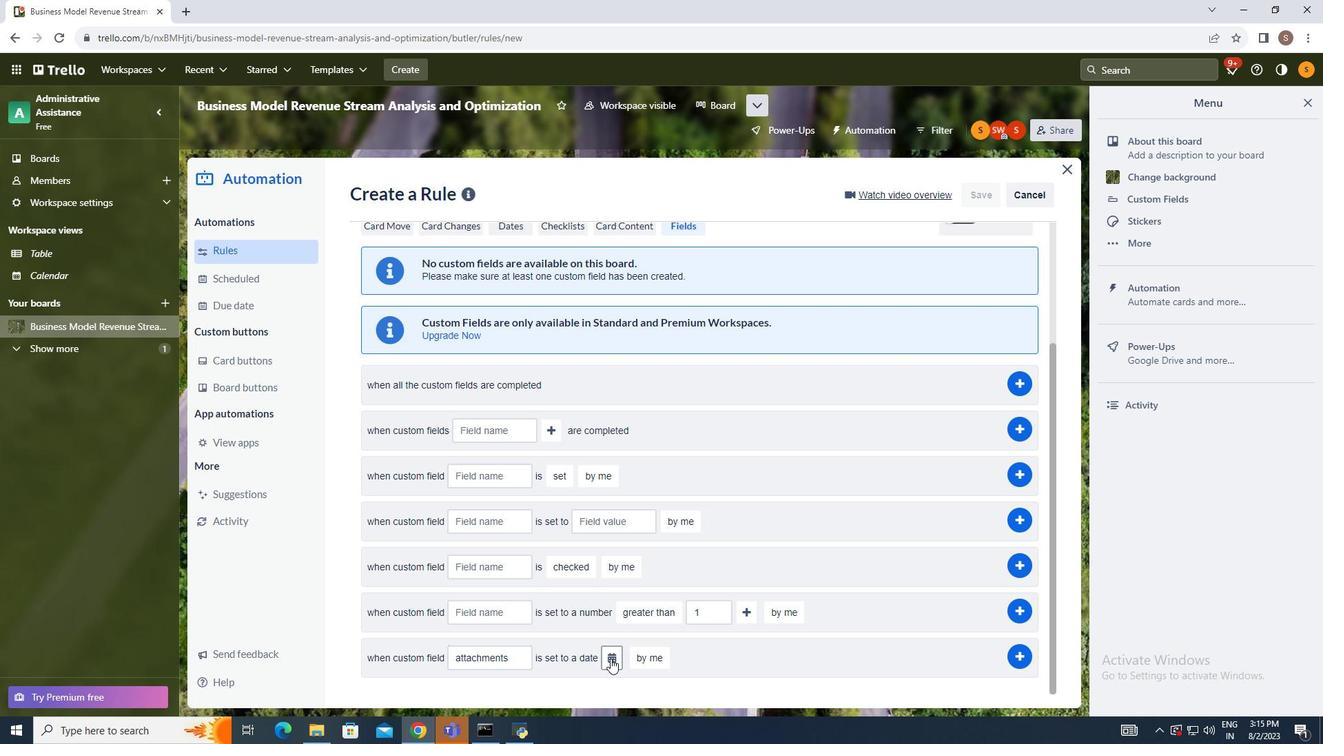 
Action: Mouse moved to (610, 659)
Screenshot: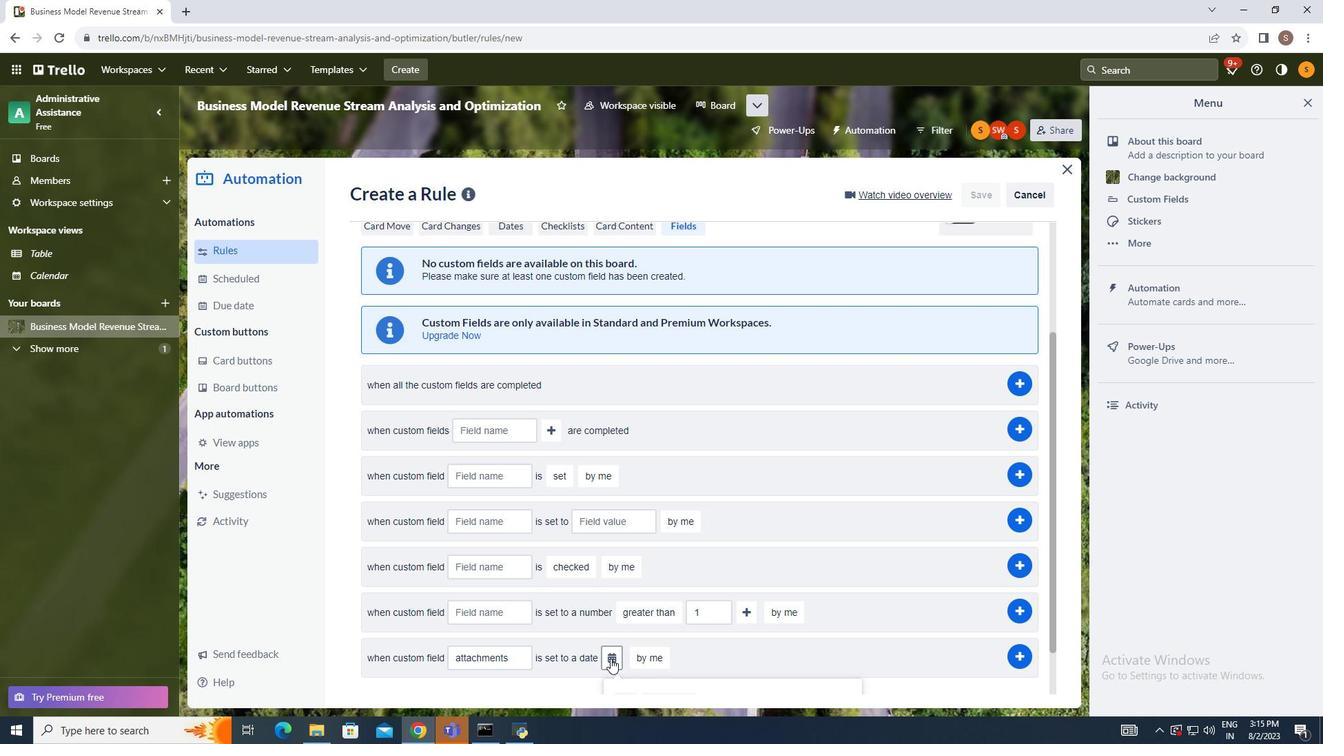 
Action: Mouse scrolled (610, 658) with delta (0, 0)
Screenshot: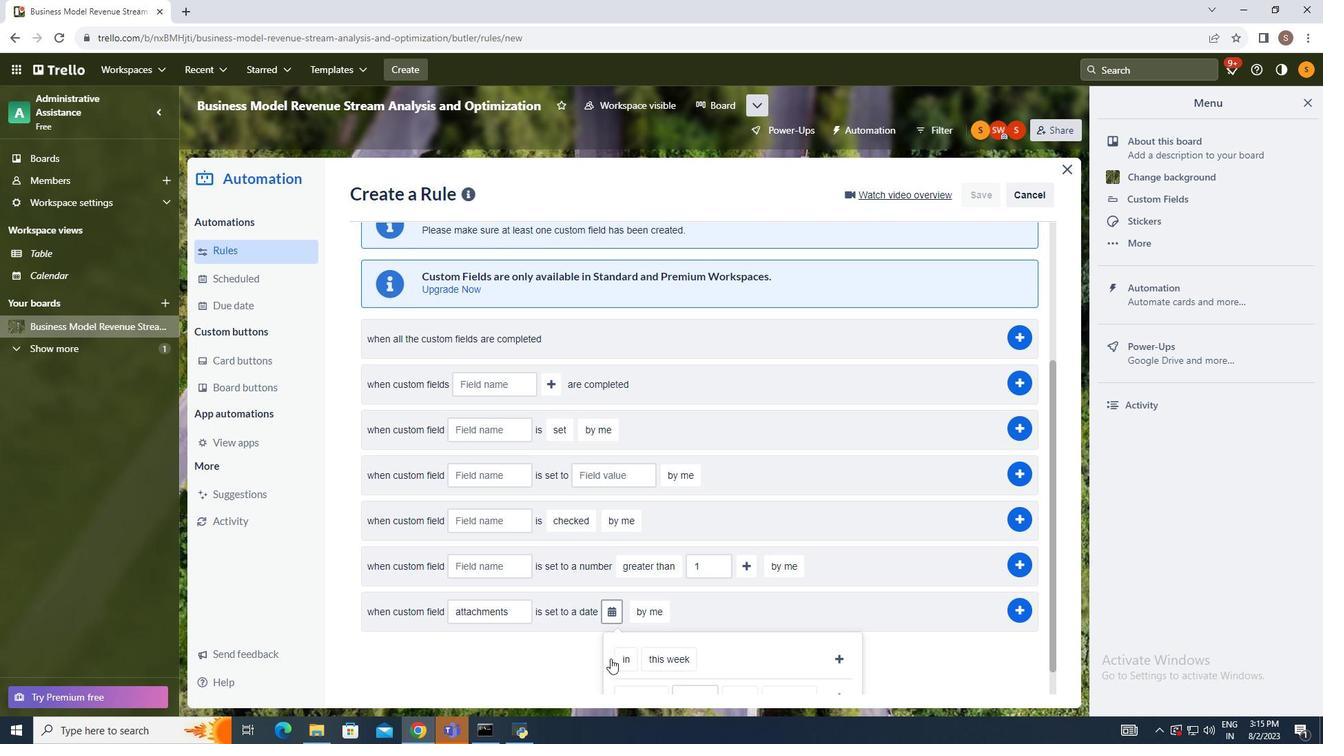 
Action: Mouse scrolled (610, 659) with delta (0, 0)
Screenshot: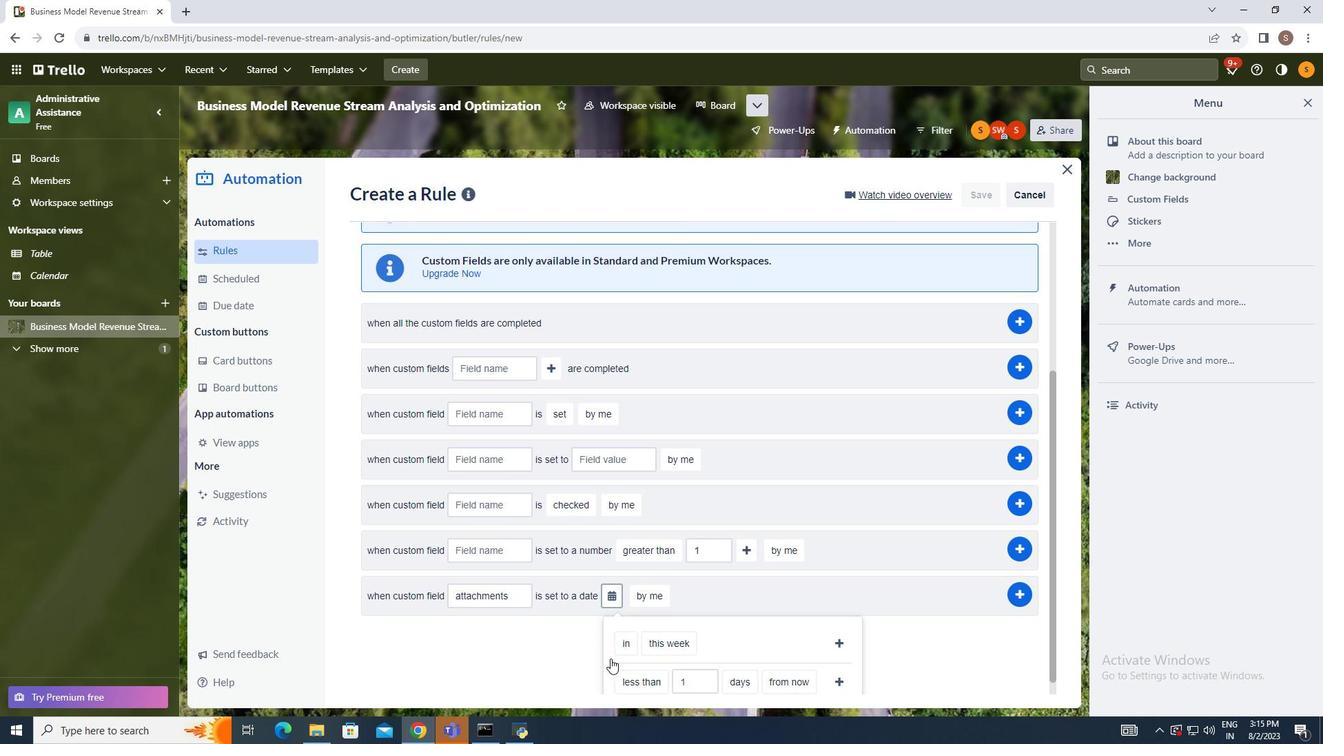 
Action: Mouse scrolled (610, 658) with delta (0, 0)
Screenshot: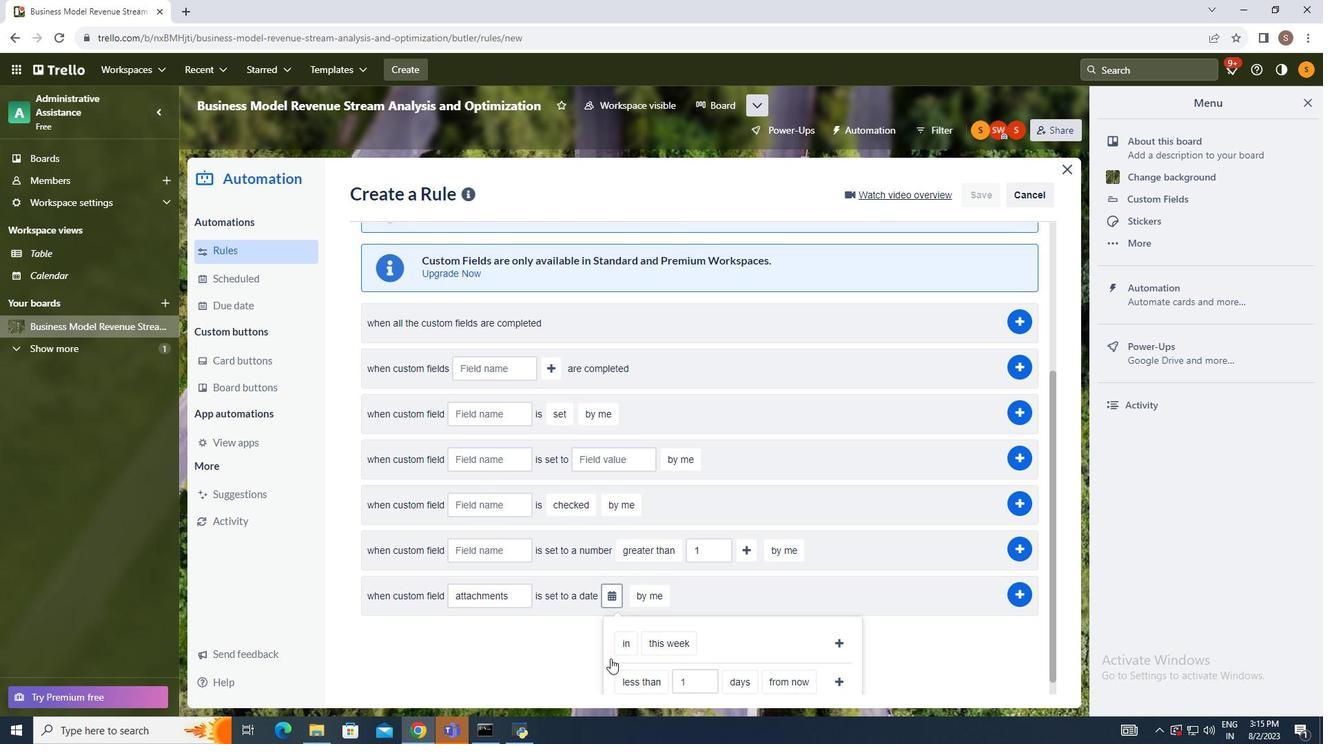 
Action: Mouse scrolled (610, 658) with delta (0, 0)
Screenshot: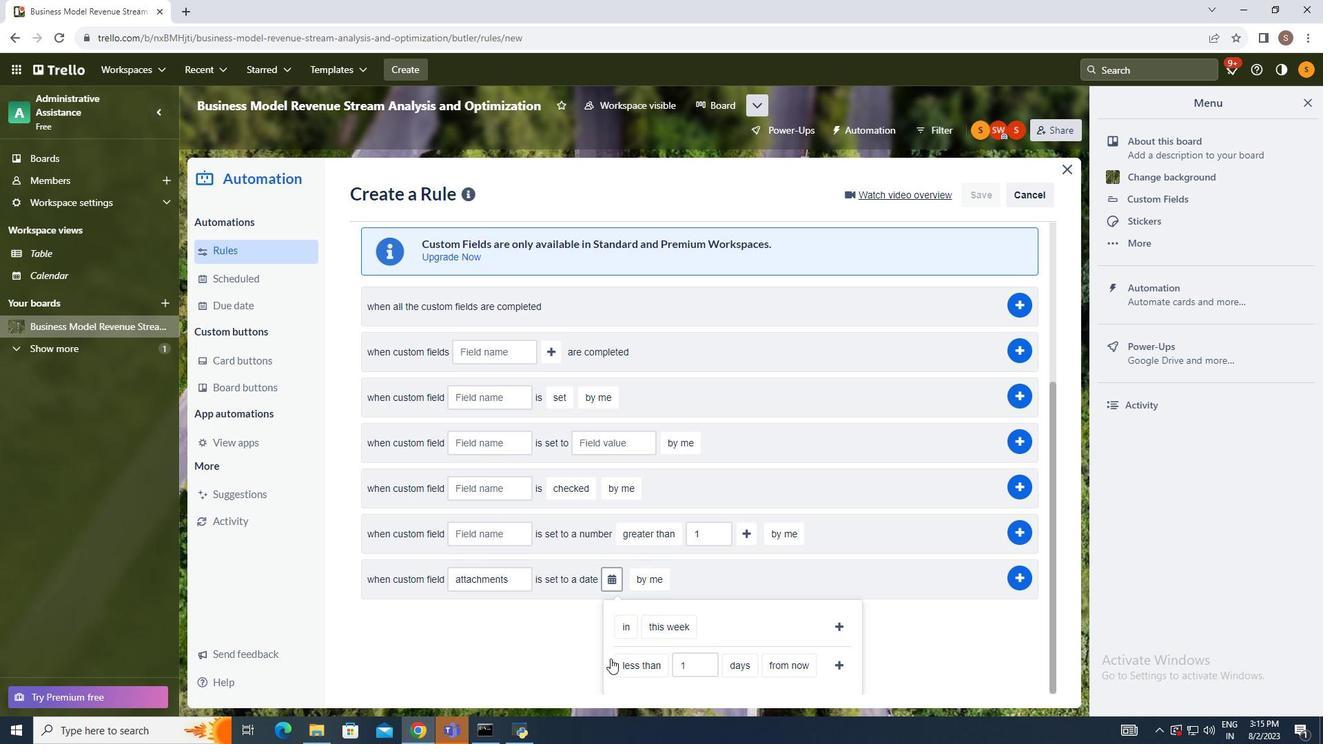 
Action: Mouse moved to (626, 628)
Screenshot: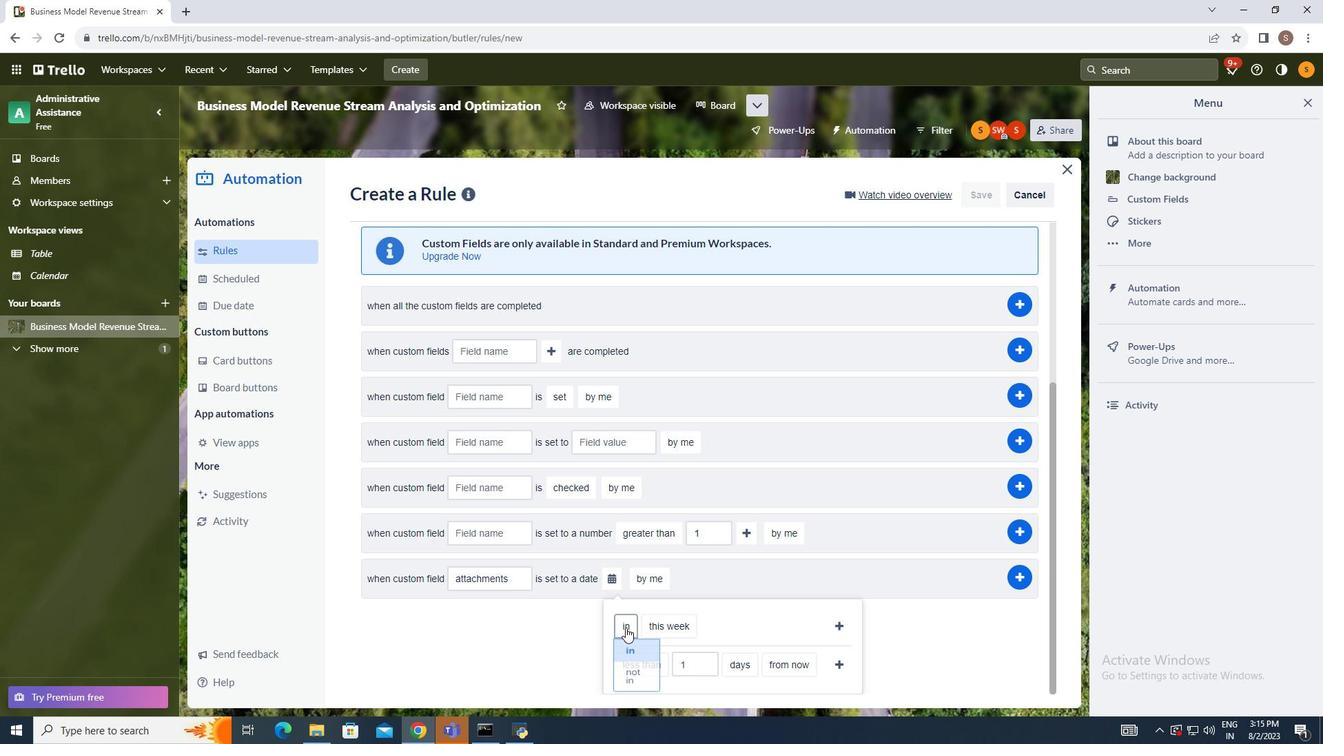 
Action: Mouse pressed left at (626, 628)
Screenshot: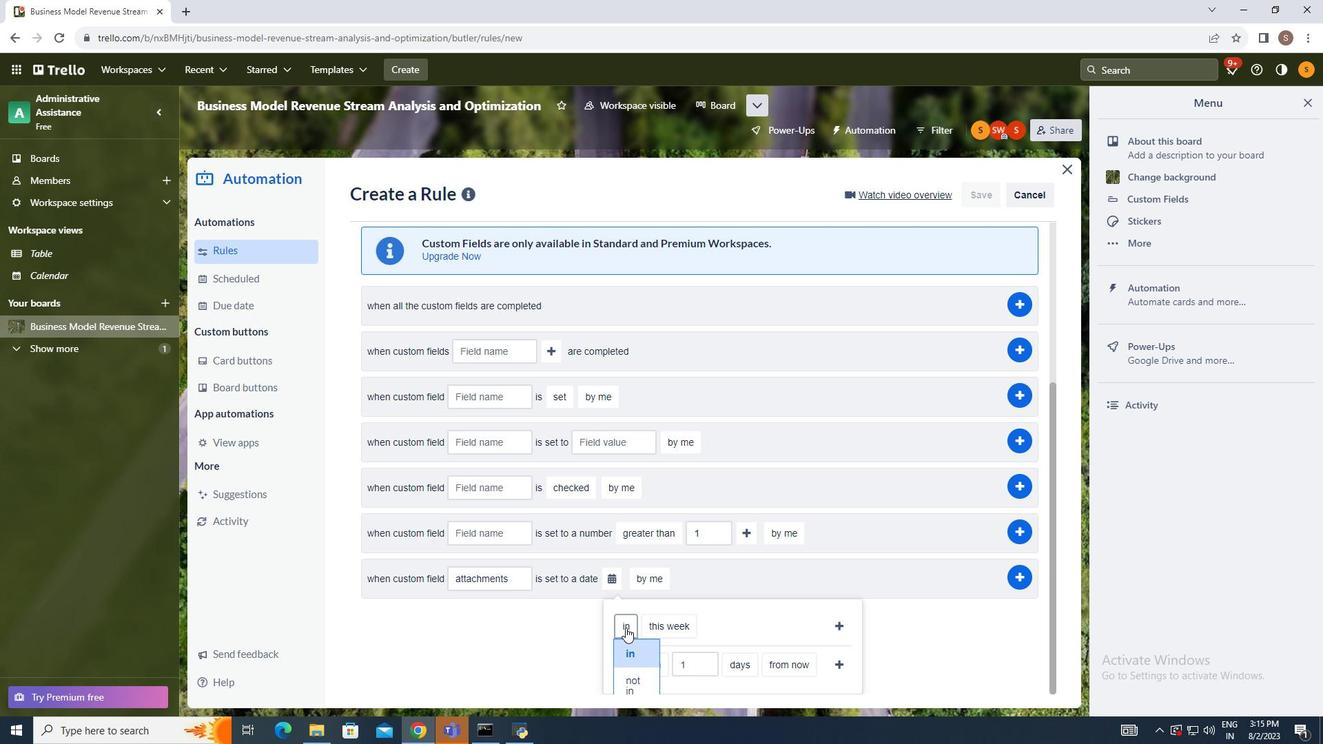 
Action: Mouse moved to (636, 657)
Screenshot: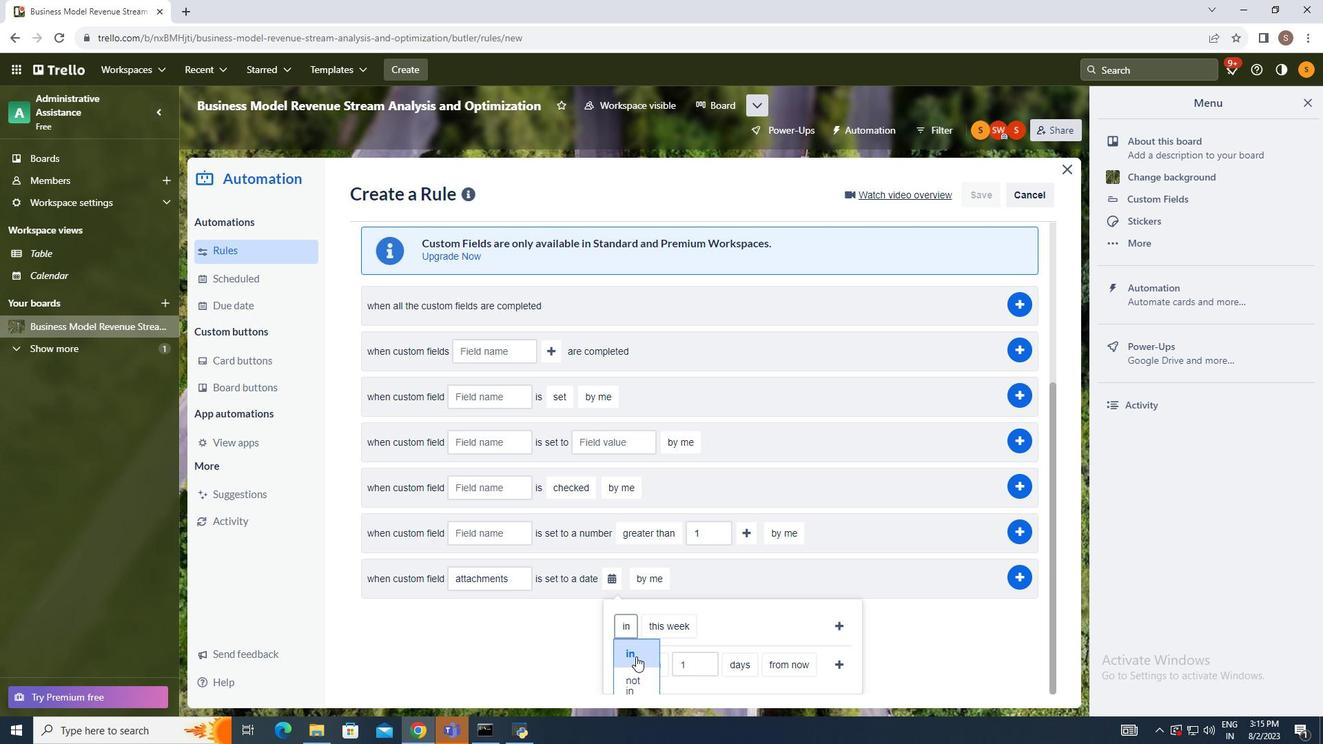 
Action: Mouse pressed left at (636, 657)
Screenshot: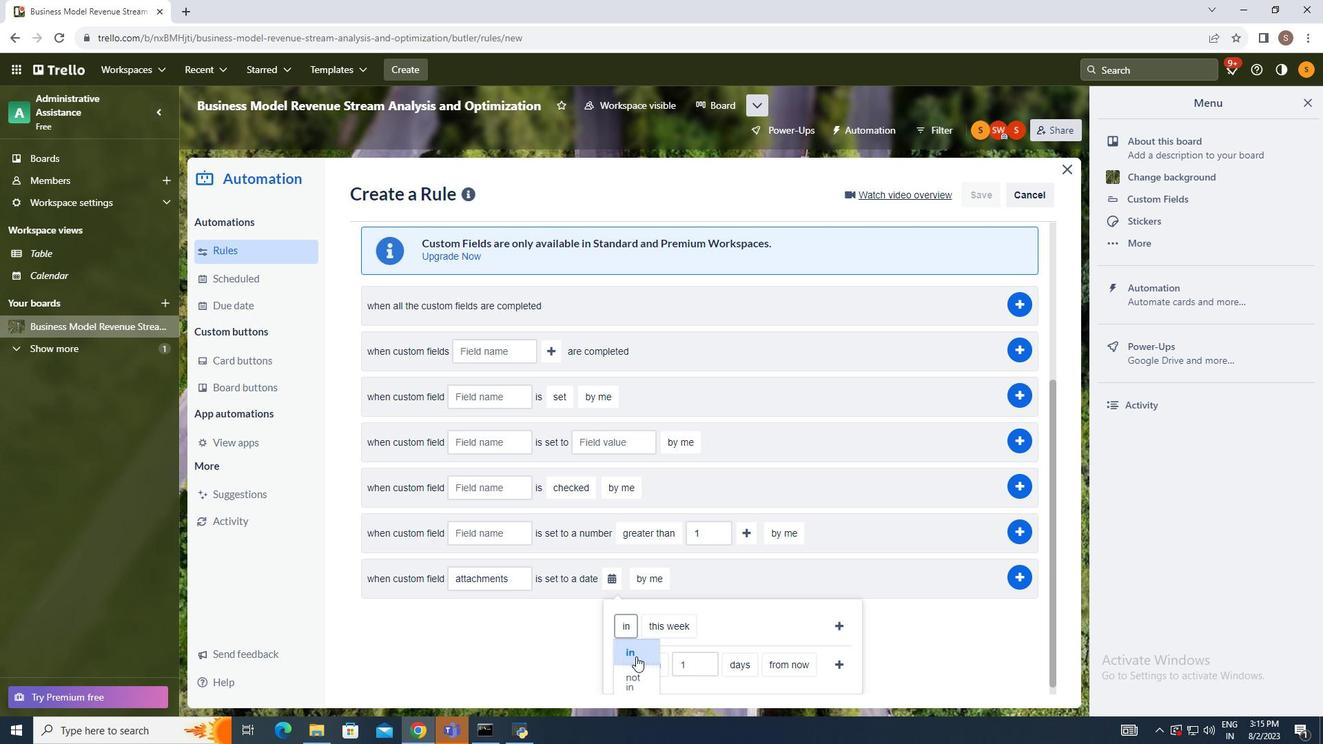 
Action: Mouse moved to (675, 556)
Screenshot: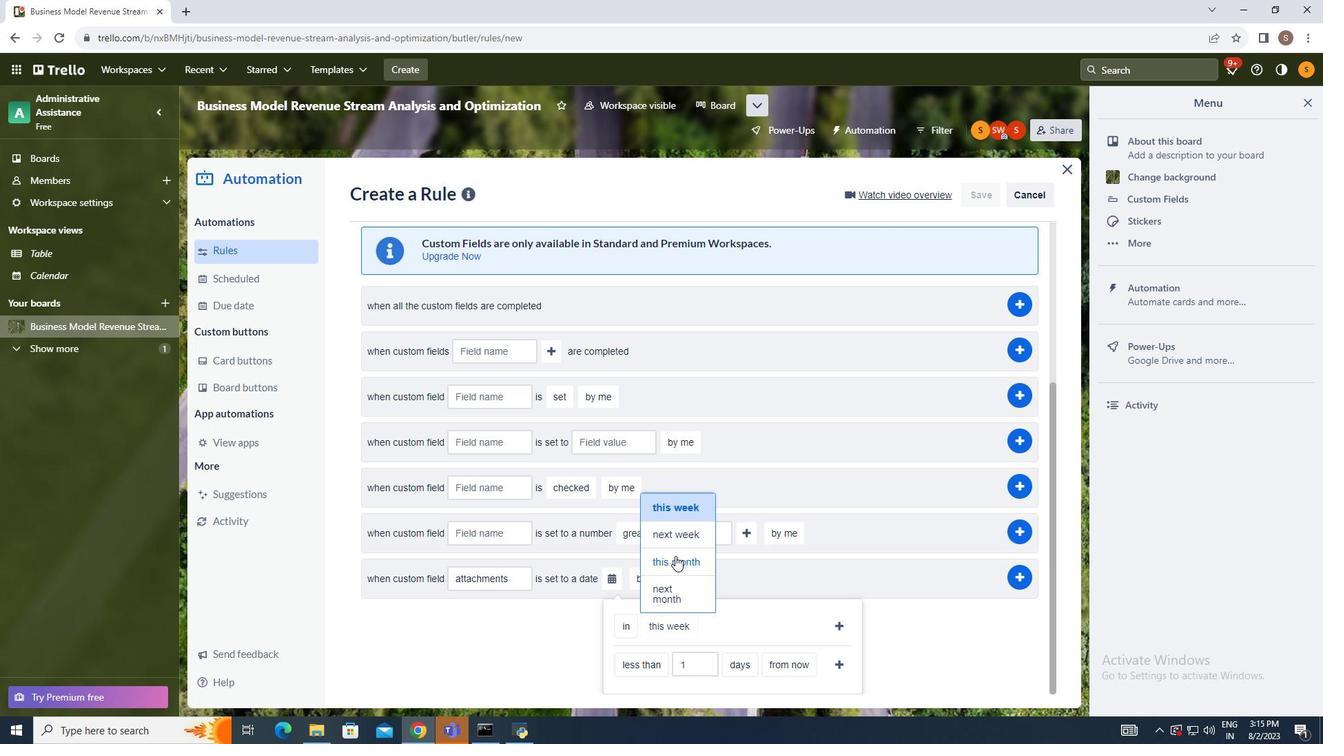 
Action: Mouse pressed left at (675, 556)
Screenshot: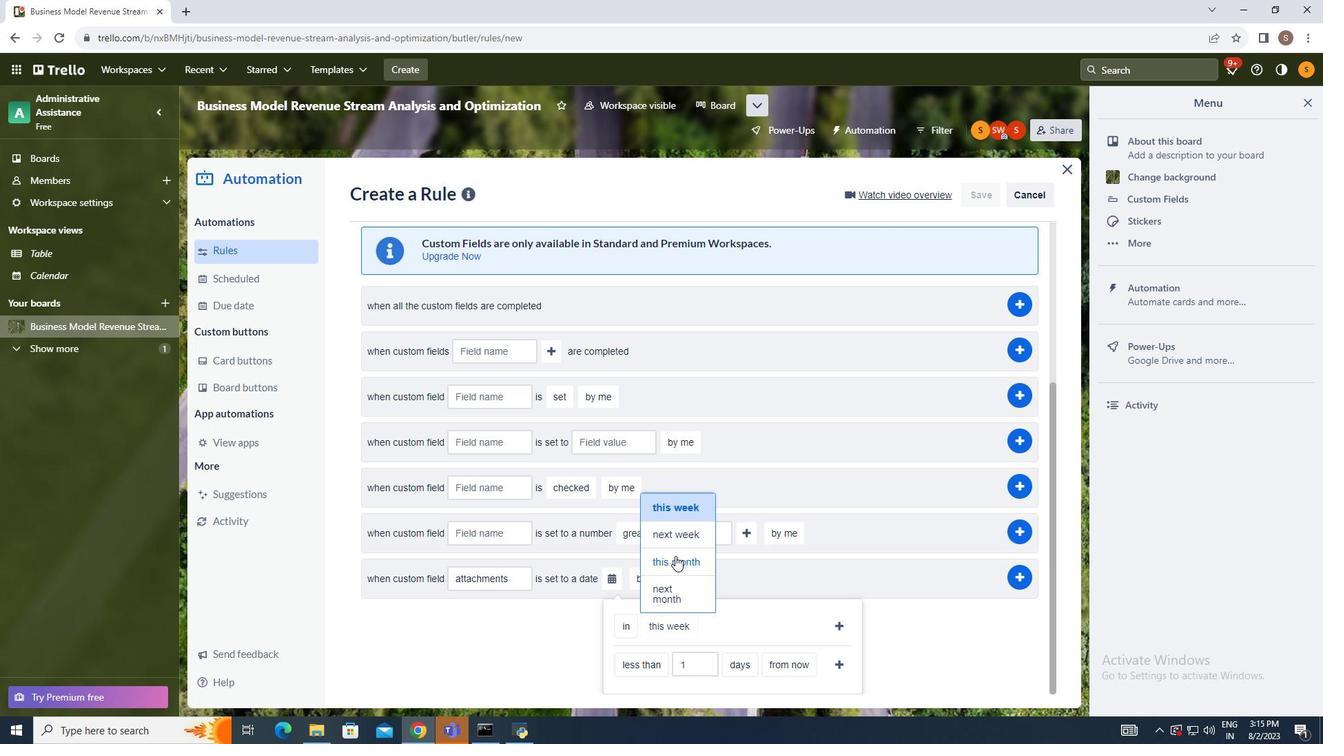 
Action: Mouse moved to (840, 625)
Screenshot: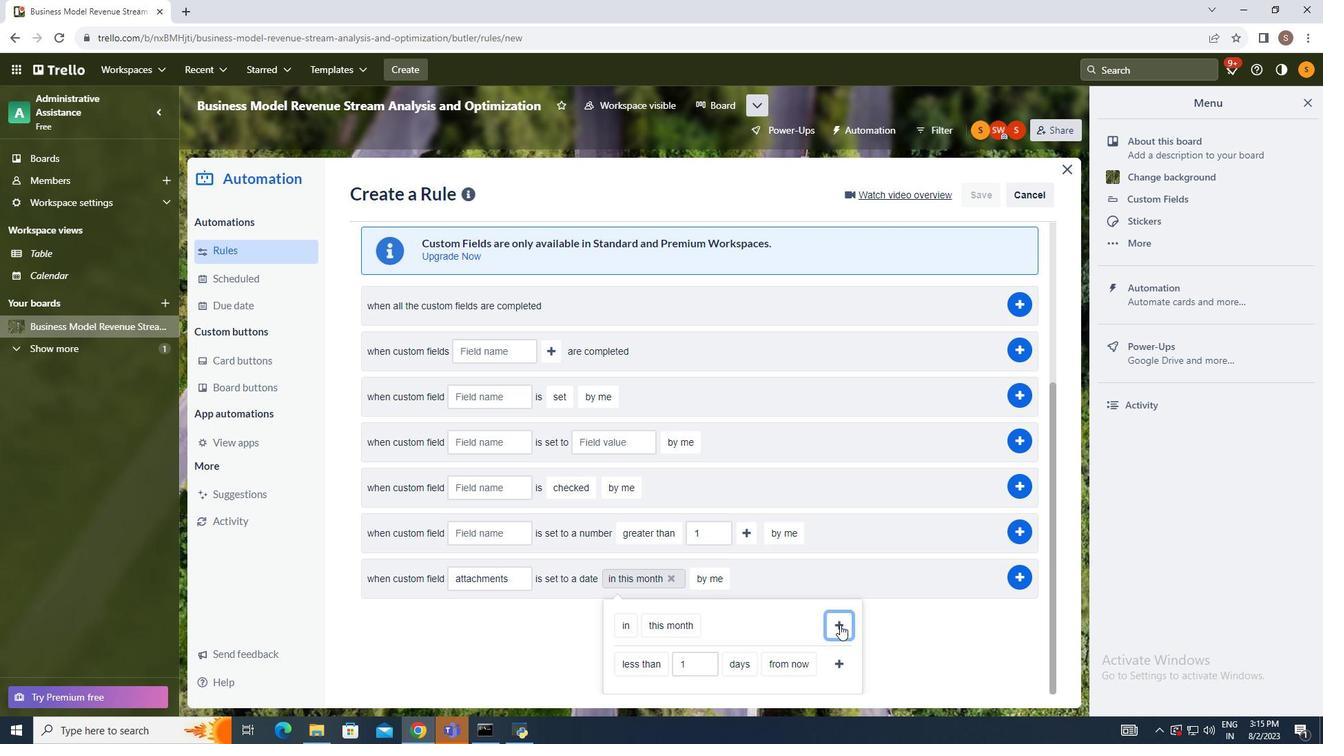 
Action: Mouse pressed left at (840, 625)
Screenshot: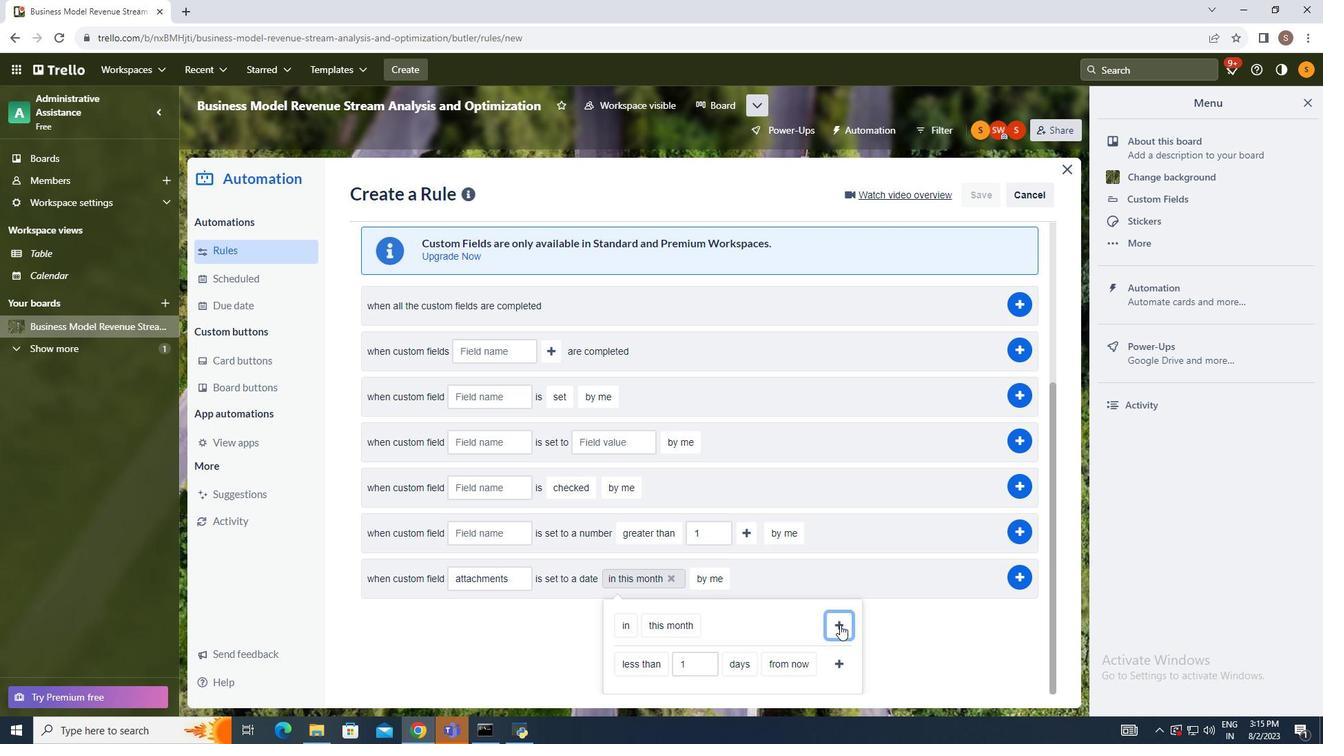 
Action: Mouse moved to (1026, 651)
Screenshot: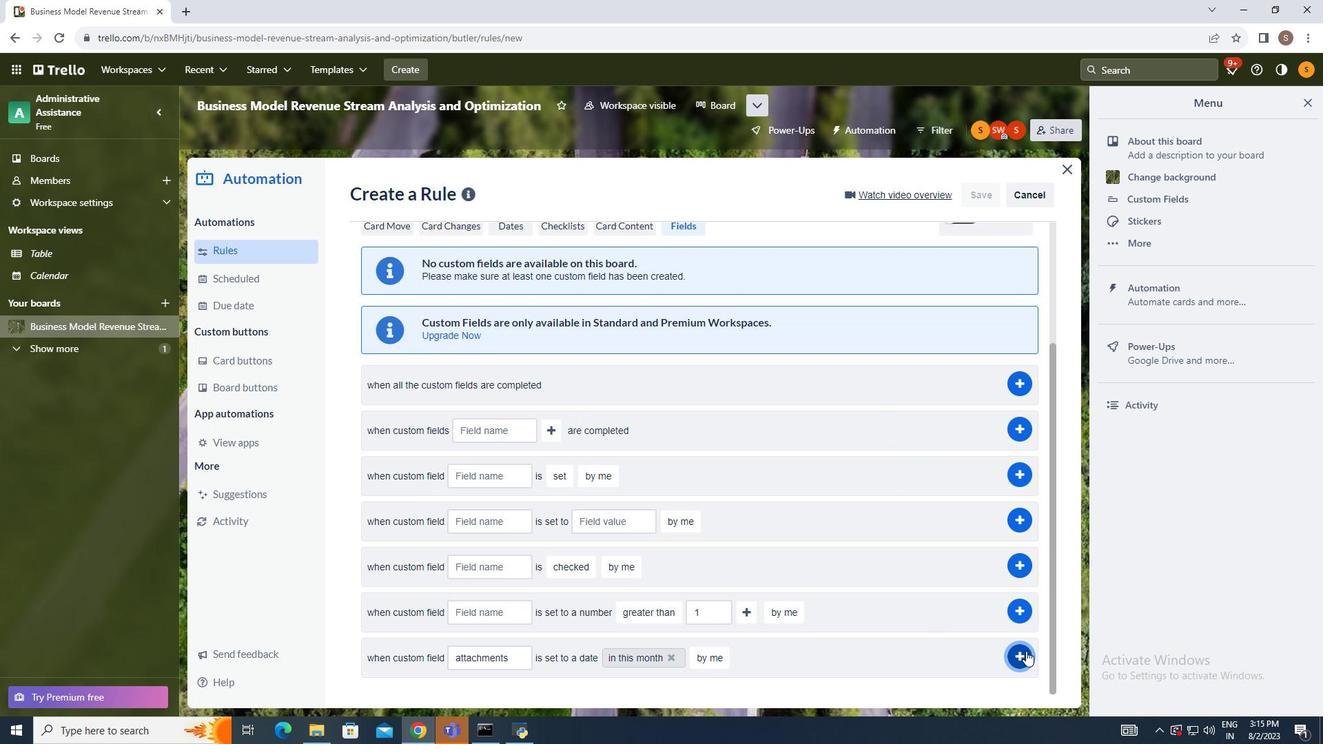 
Action: Mouse pressed left at (1026, 651)
Screenshot: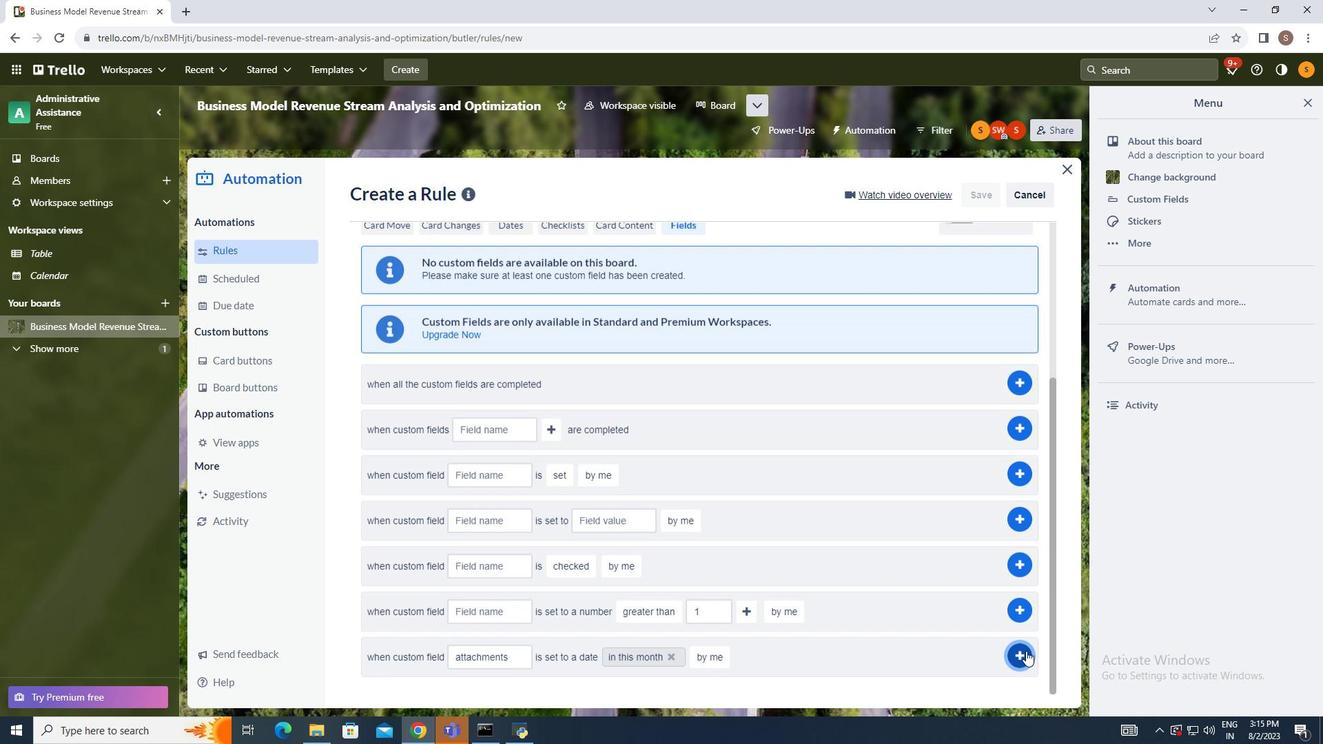 
Action: Mouse moved to (1188, 495)
Screenshot: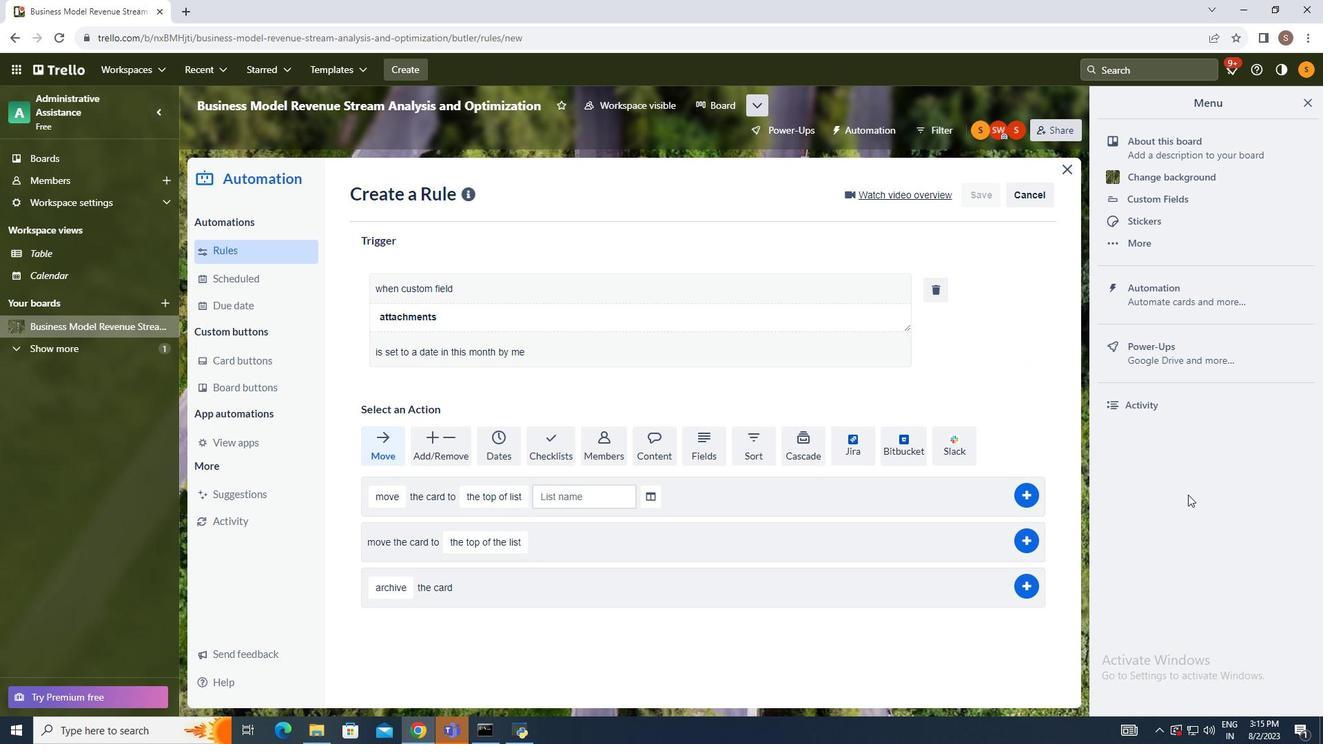 
